 Task: Search one way flight ticket for 4 adults, 2 children, 2 infants in seat and 1 infant on lap in premium economy from Dothan: Dothan Regional Airport to Rock Springs: Southwest Wyoming Regional Airport (rock Springs Sweetwater County Airport) on 8-5-2023. Number of bags: 9 checked bags. Price is upto 94000. Outbound departure time preference is 15:15.
Action: Mouse moved to (384, 336)
Screenshot: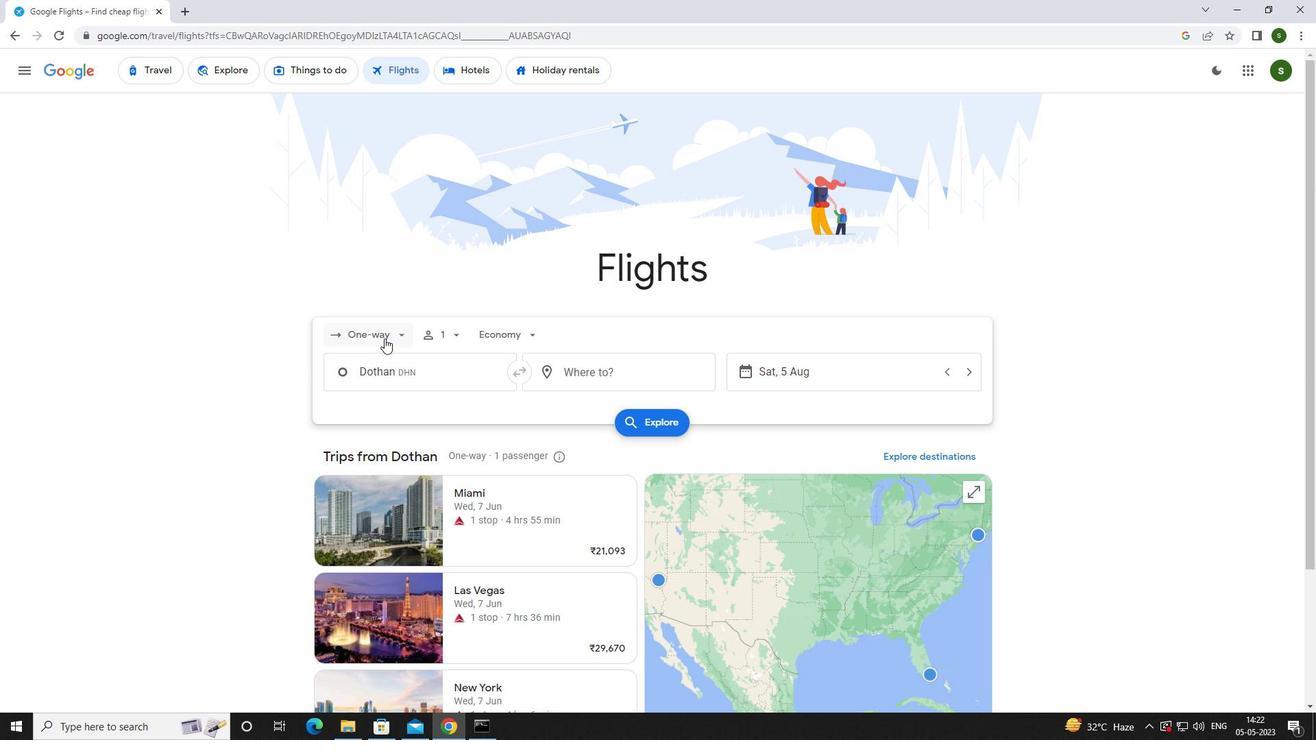 
Action: Mouse pressed left at (384, 336)
Screenshot: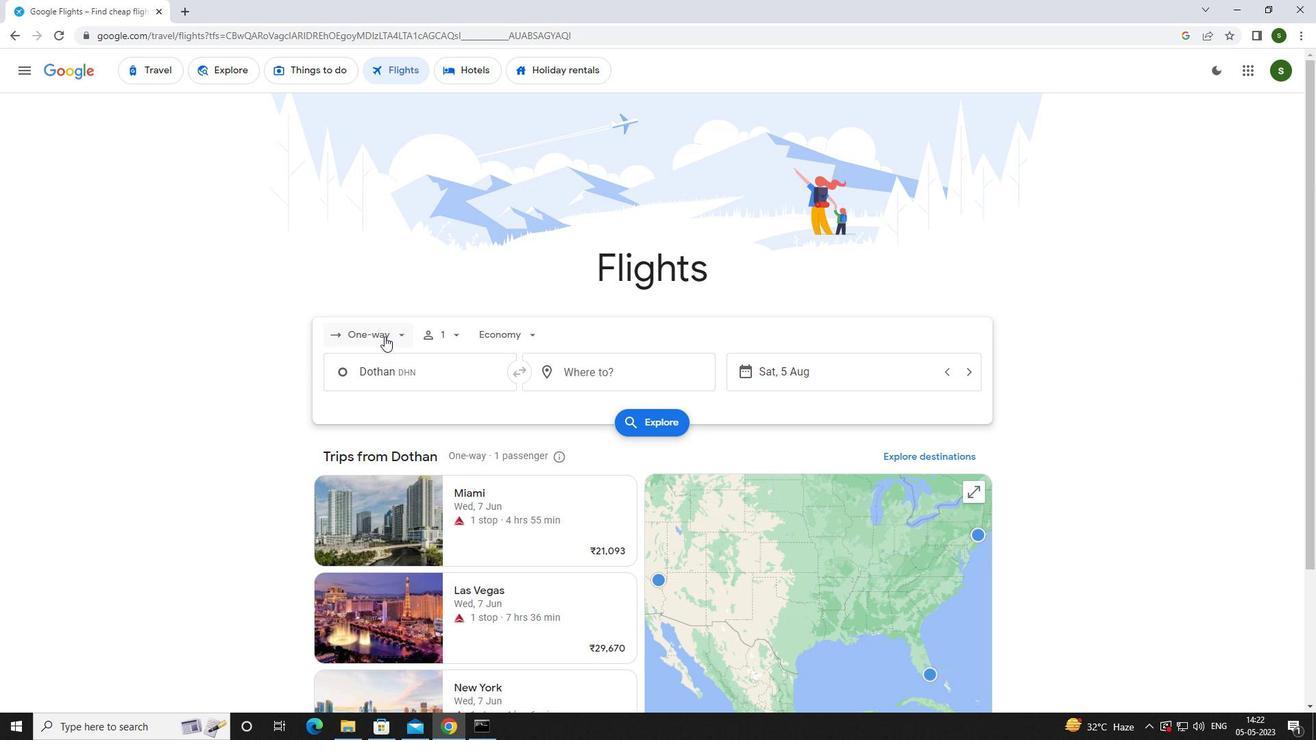 
Action: Mouse moved to (385, 390)
Screenshot: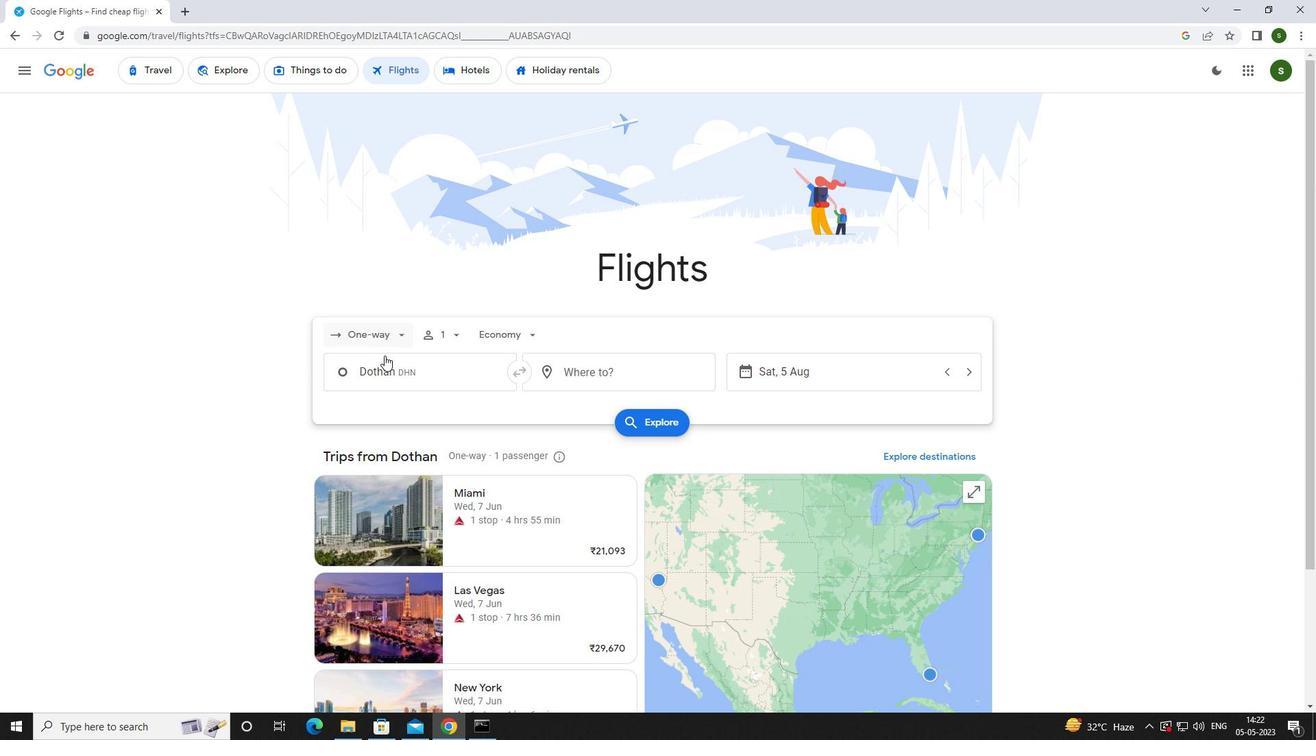 
Action: Mouse pressed left at (385, 390)
Screenshot: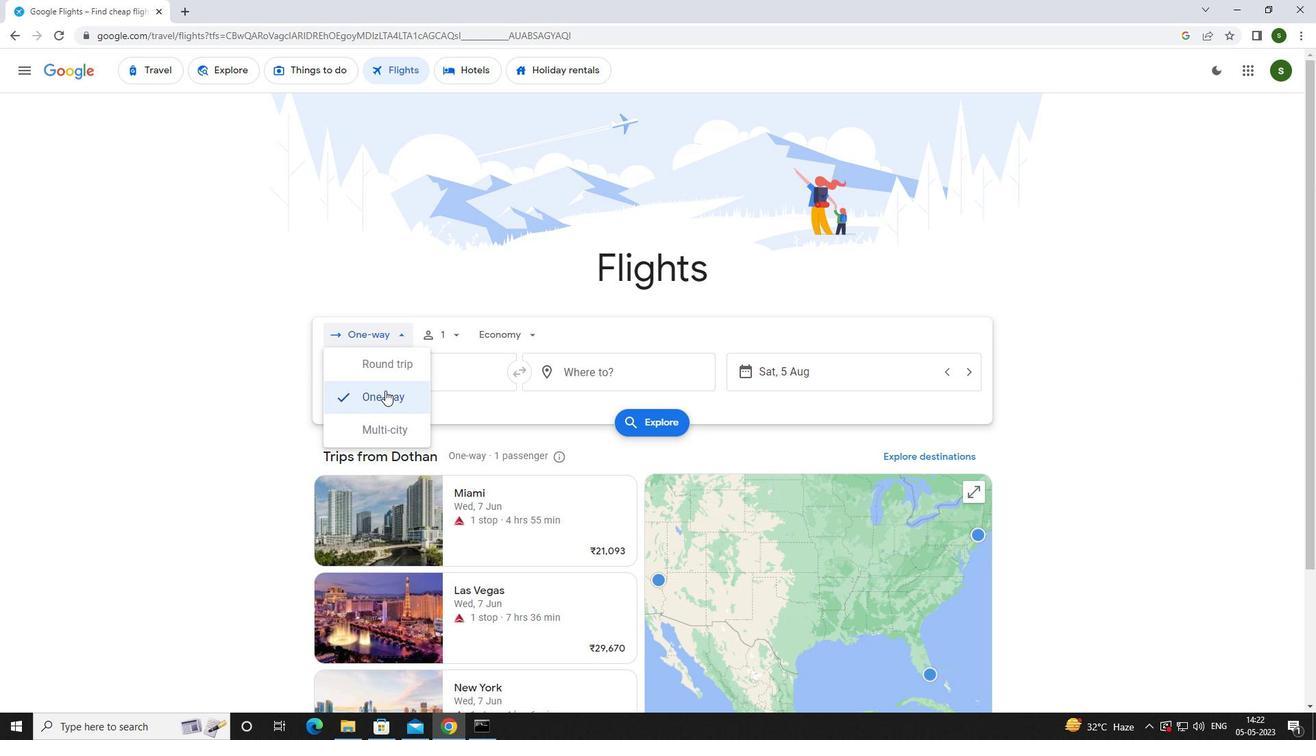 
Action: Mouse moved to (454, 339)
Screenshot: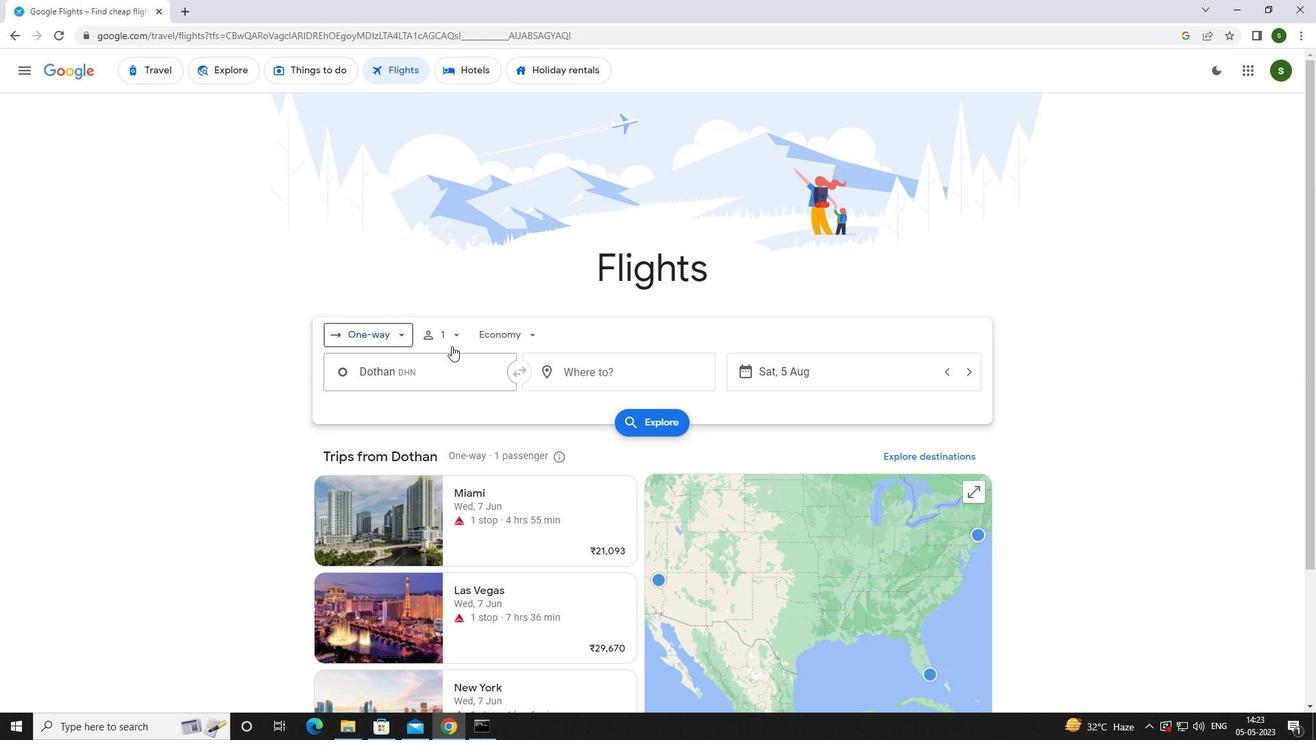 
Action: Mouse pressed left at (454, 339)
Screenshot: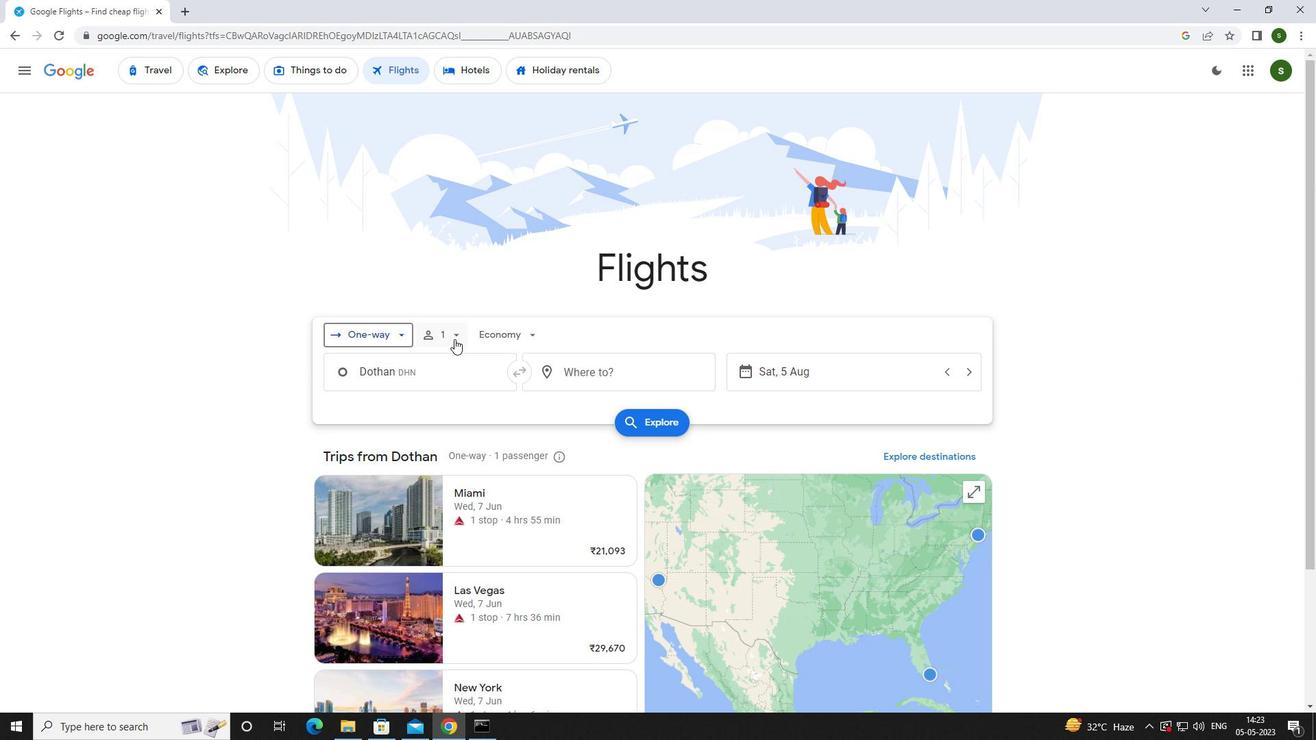 
Action: Mouse moved to (563, 369)
Screenshot: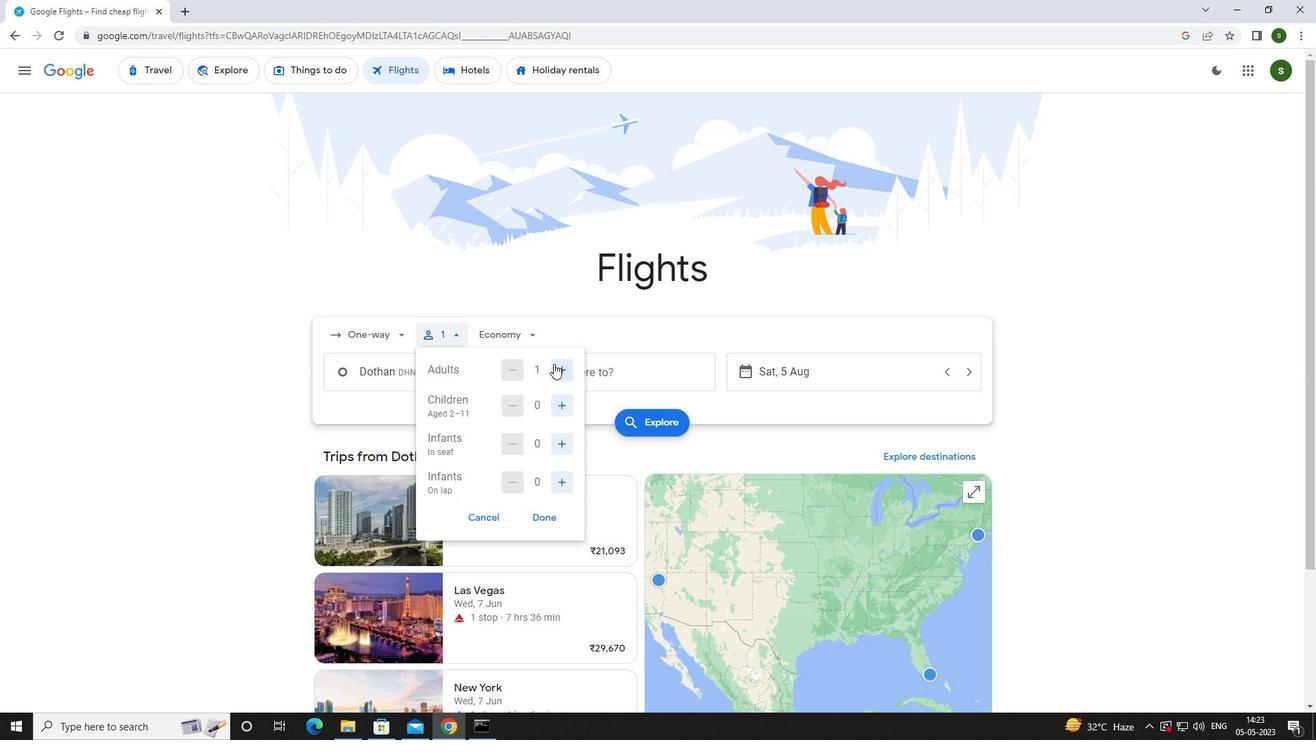 
Action: Mouse pressed left at (563, 369)
Screenshot: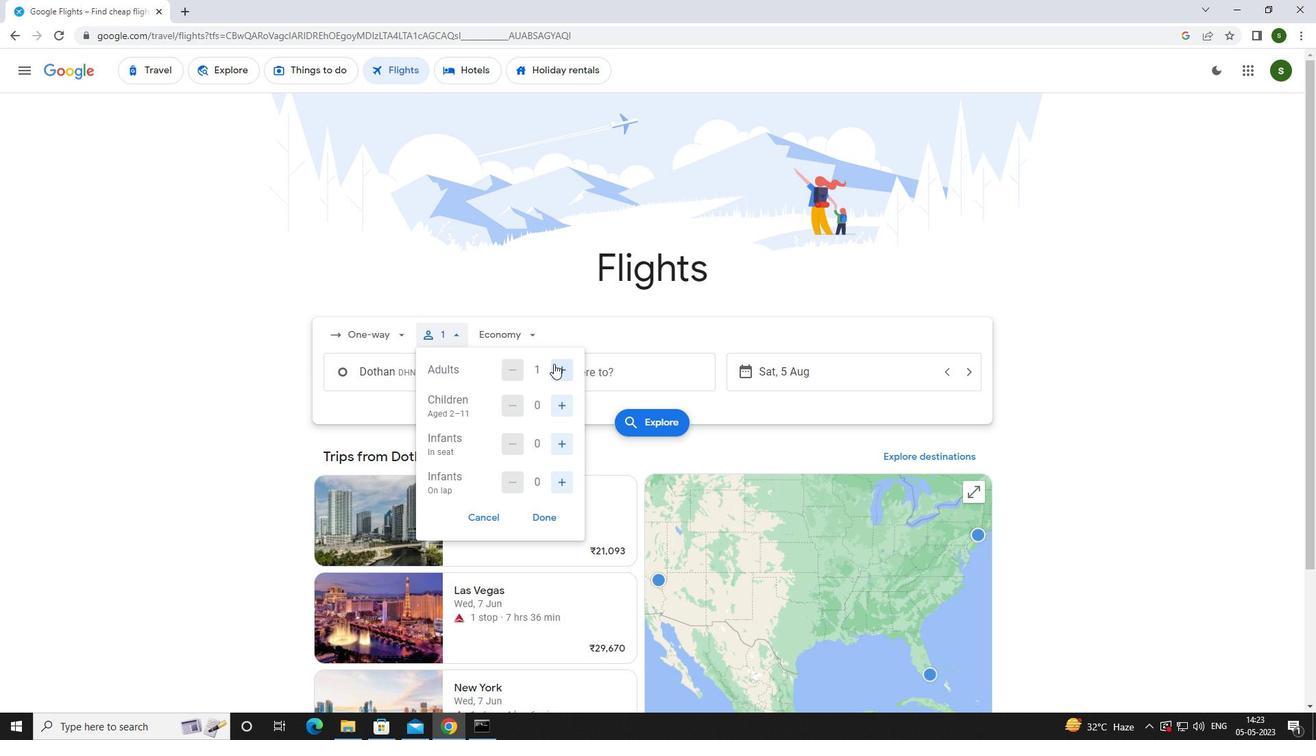 
Action: Mouse pressed left at (563, 369)
Screenshot: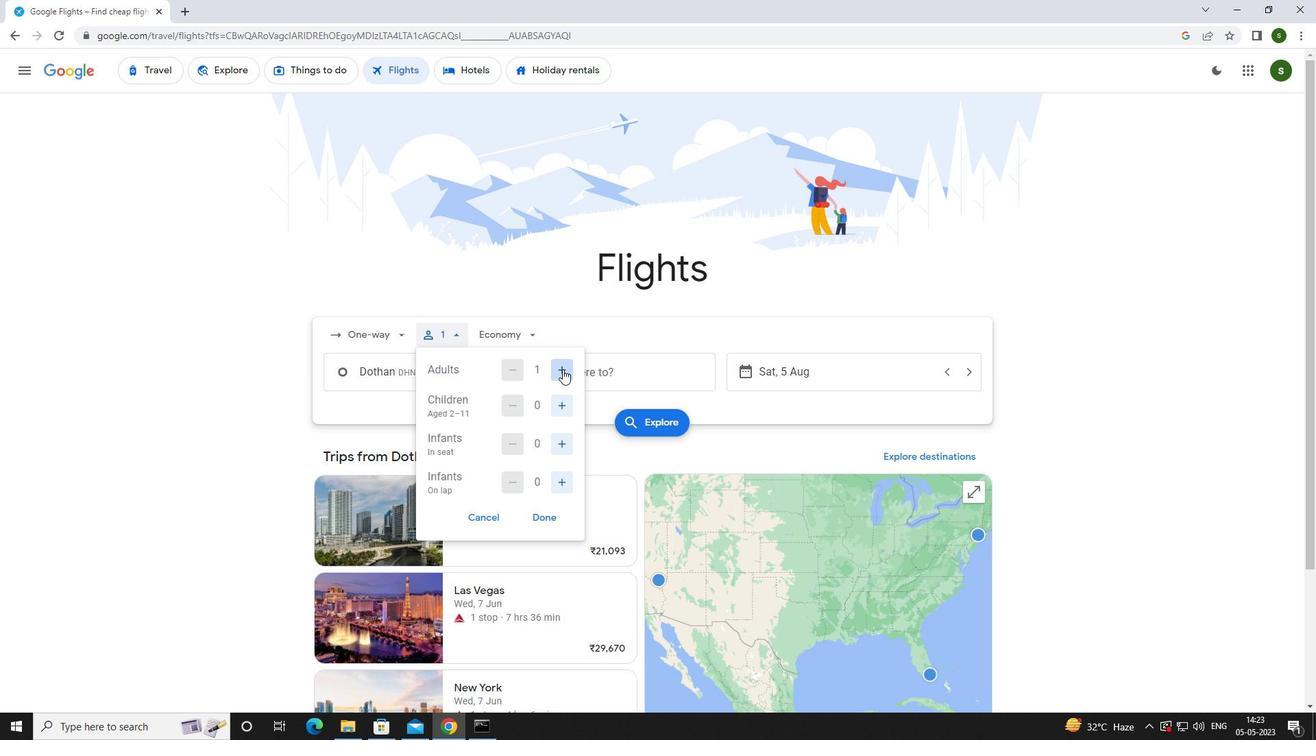 
Action: Mouse pressed left at (563, 369)
Screenshot: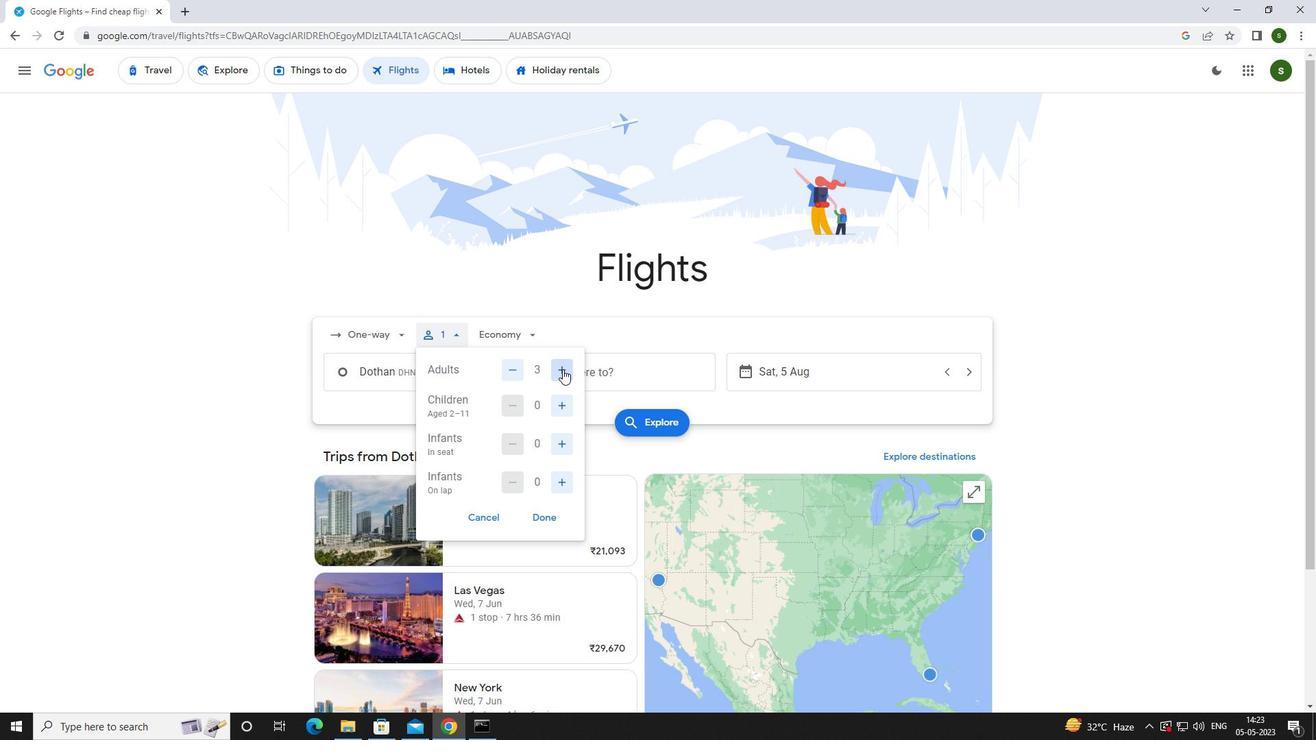 
Action: Mouse moved to (571, 406)
Screenshot: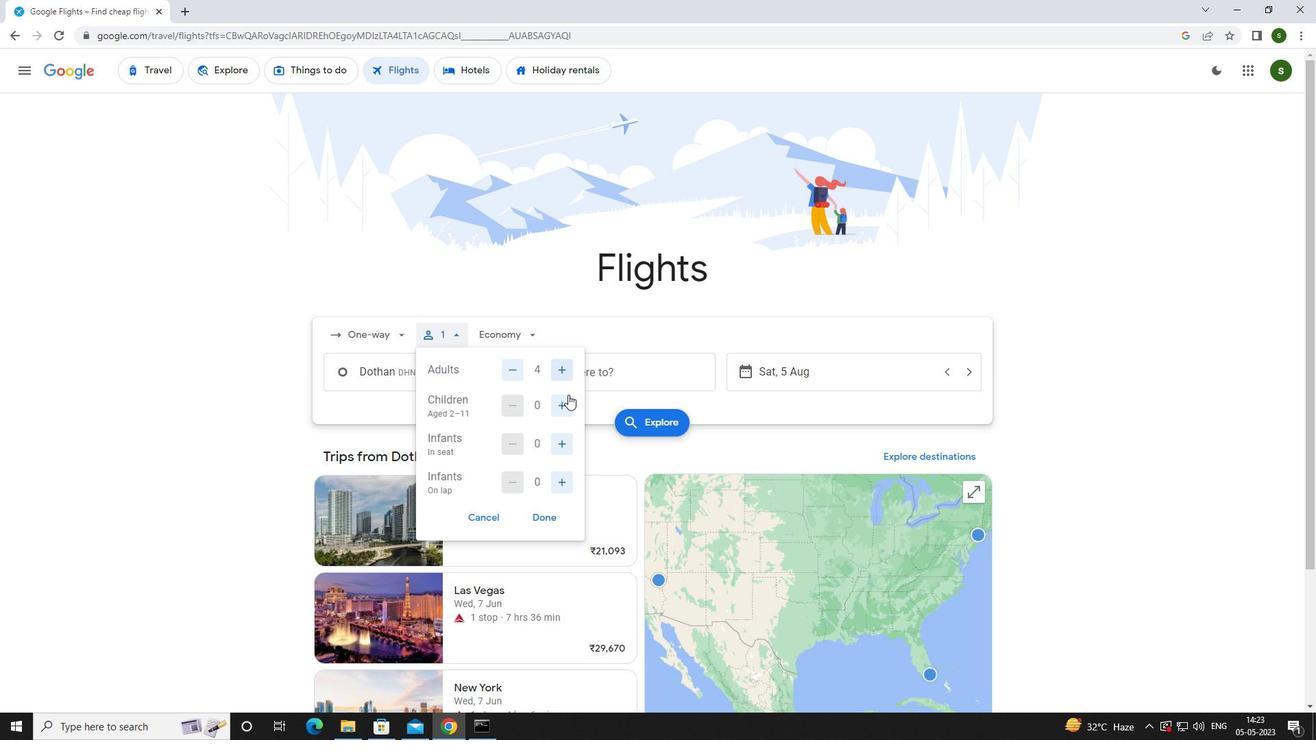 
Action: Mouse pressed left at (571, 406)
Screenshot: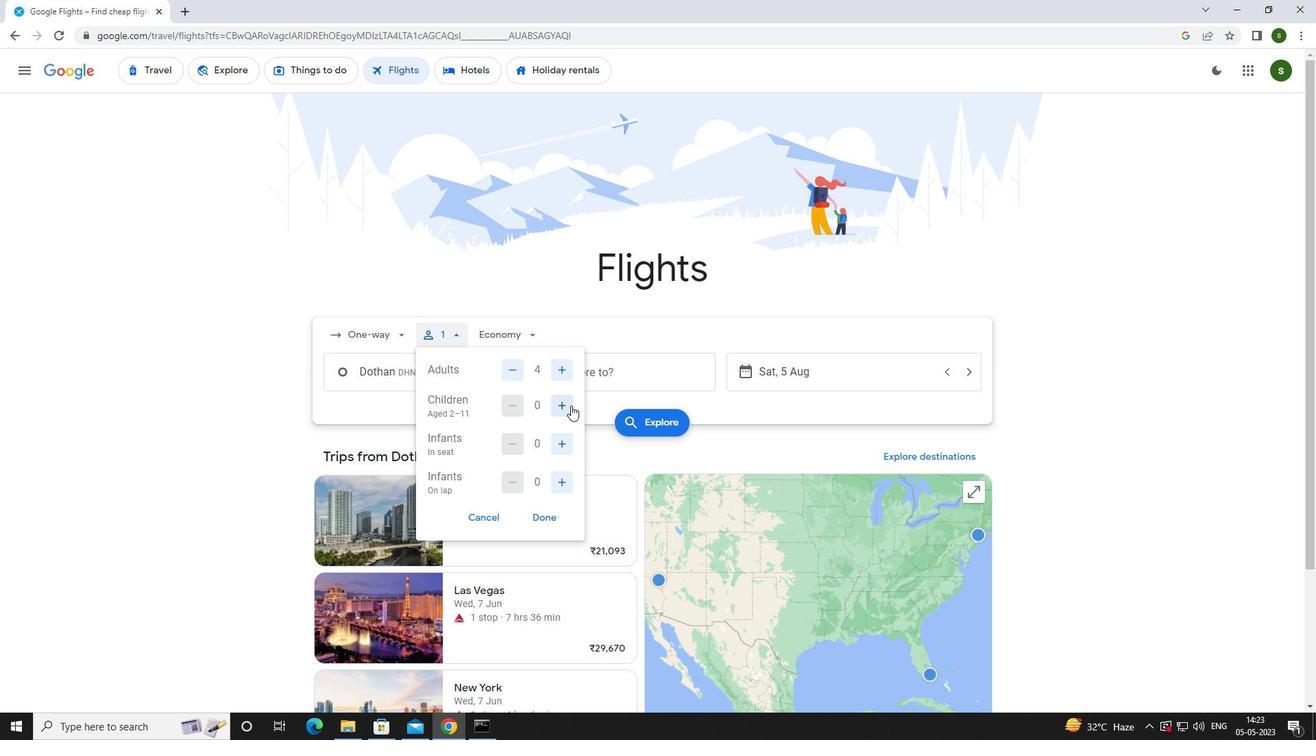 
Action: Mouse pressed left at (571, 406)
Screenshot: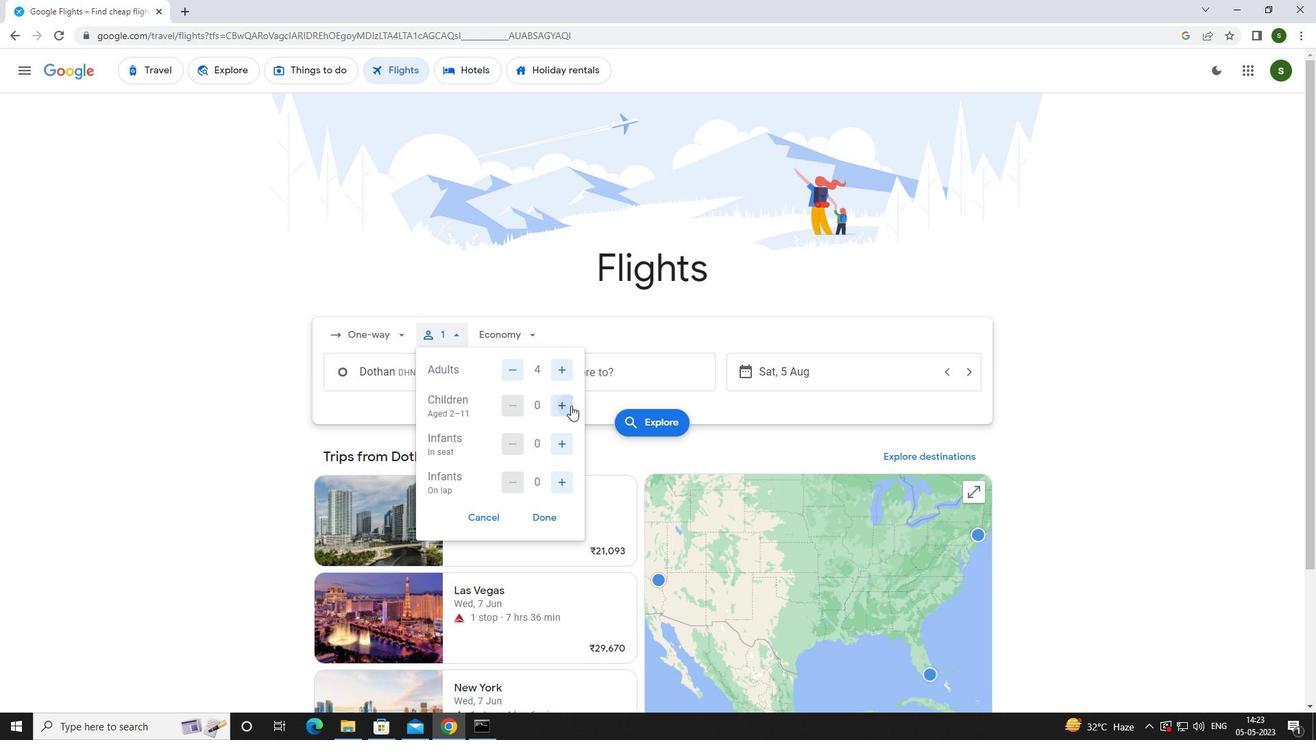 
Action: Mouse moved to (565, 440)
Screenshot: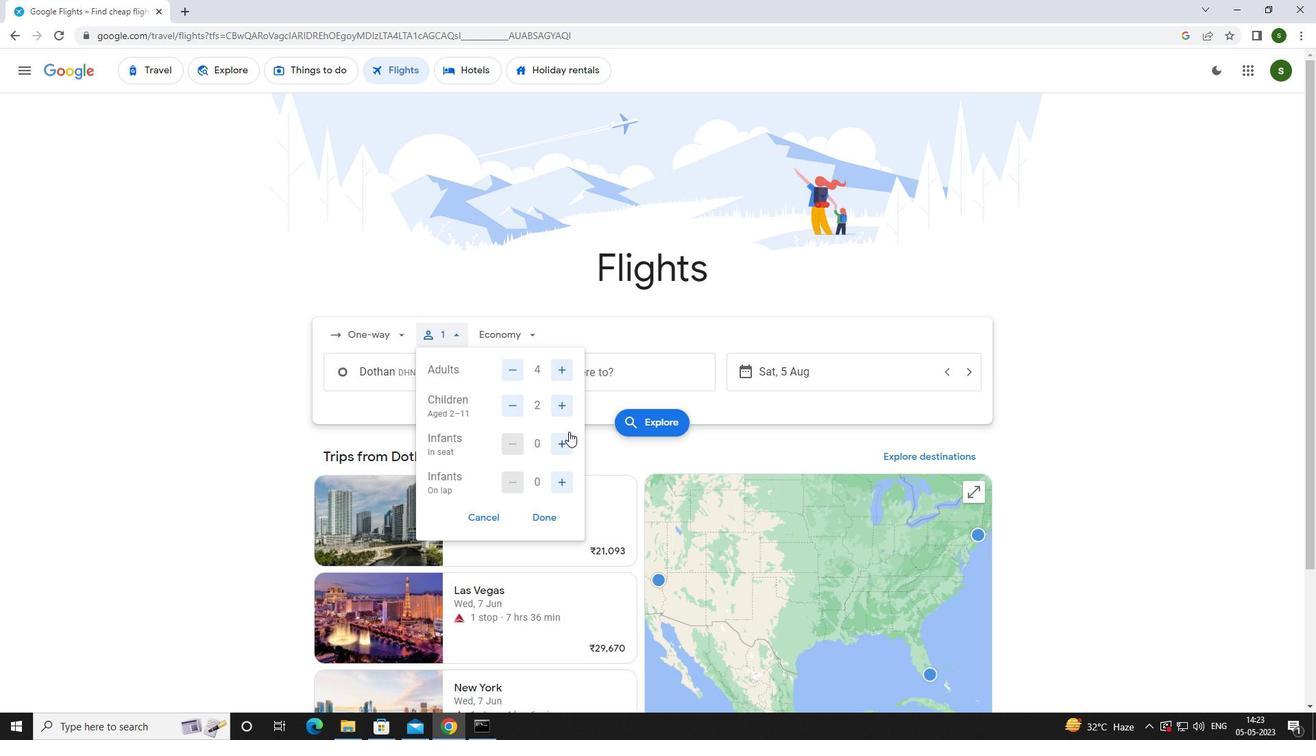
Action: Mouse pressed left at (565, 440)
Screenshot: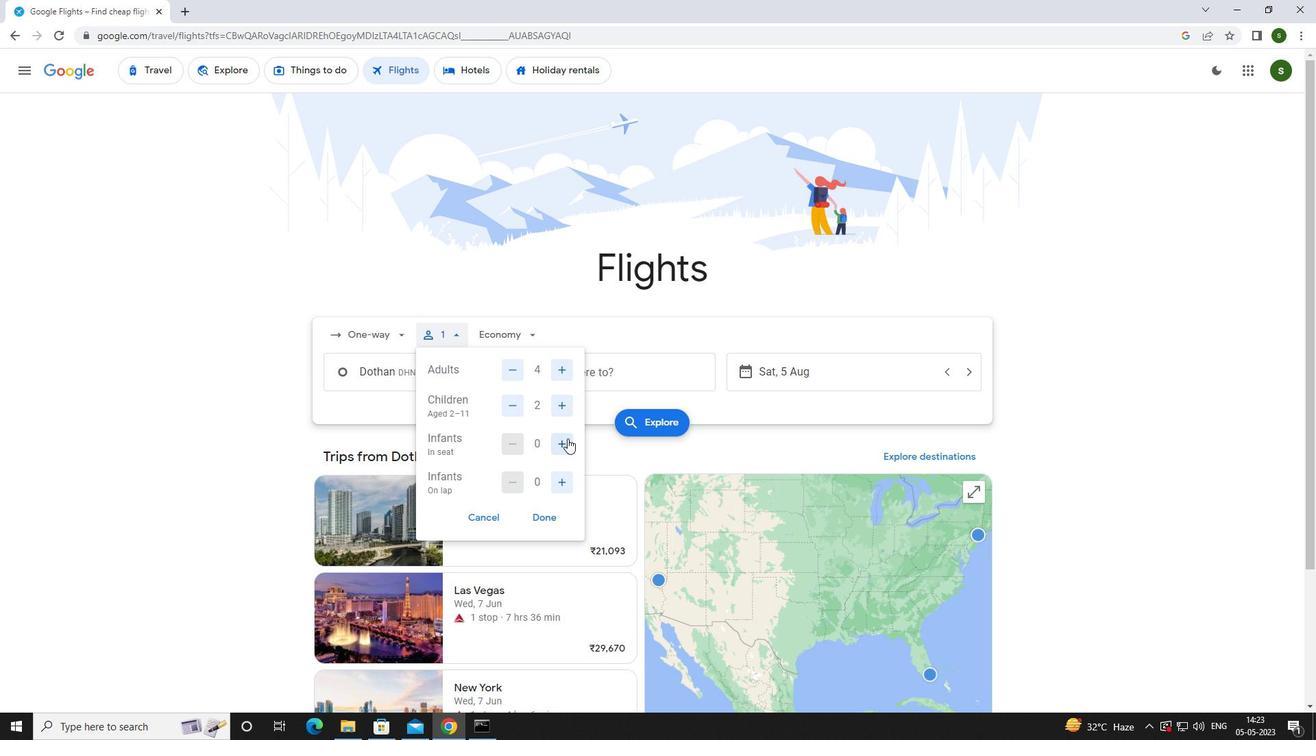 
Action: Mouse pressed left at (565, 440)
Screenshot: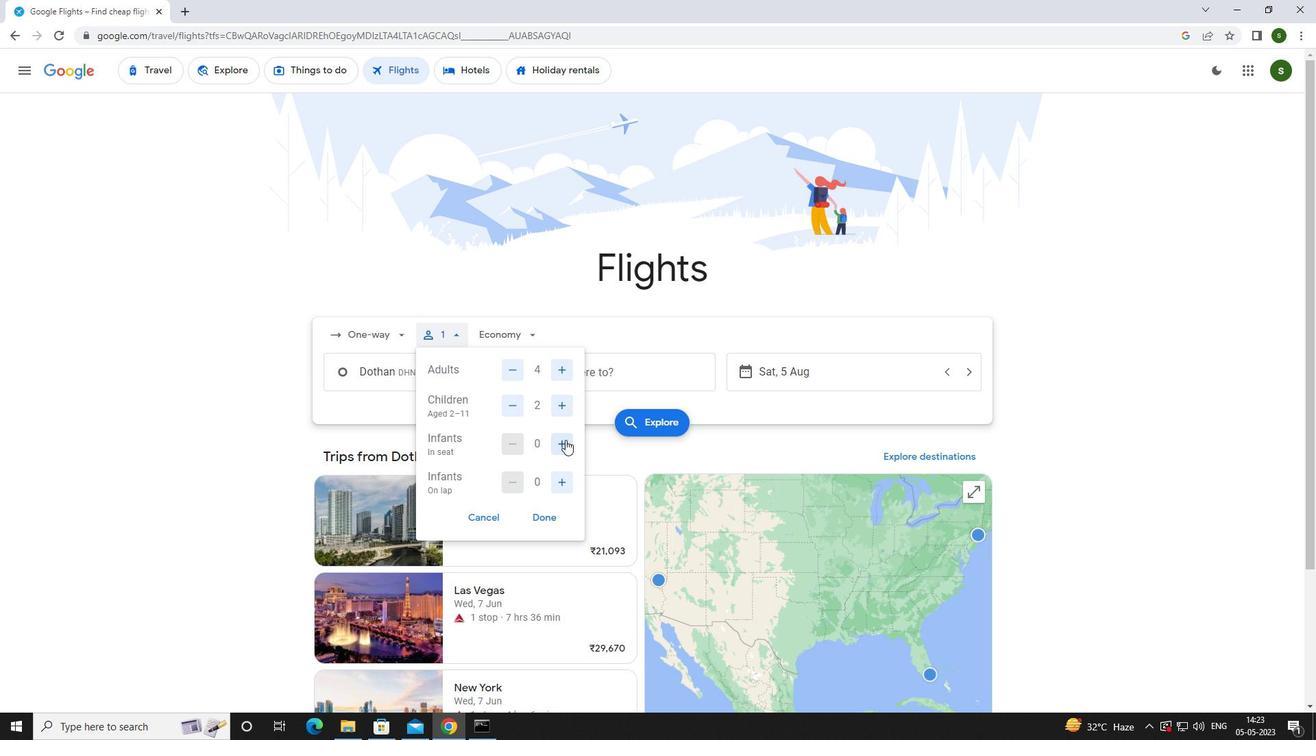 
Action: Mouse moved to (565, 470)
Screenshot: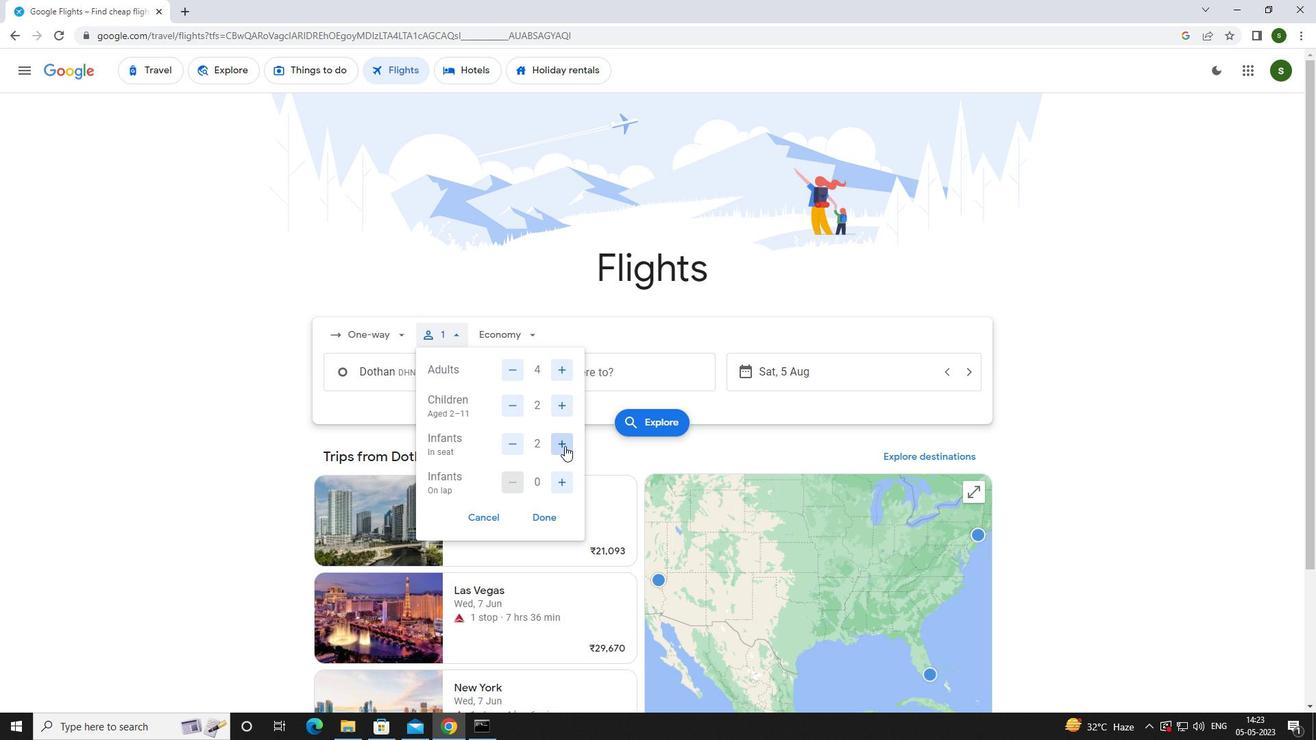 
Action: Mouse pressed left at (565, 470)
Screenshot: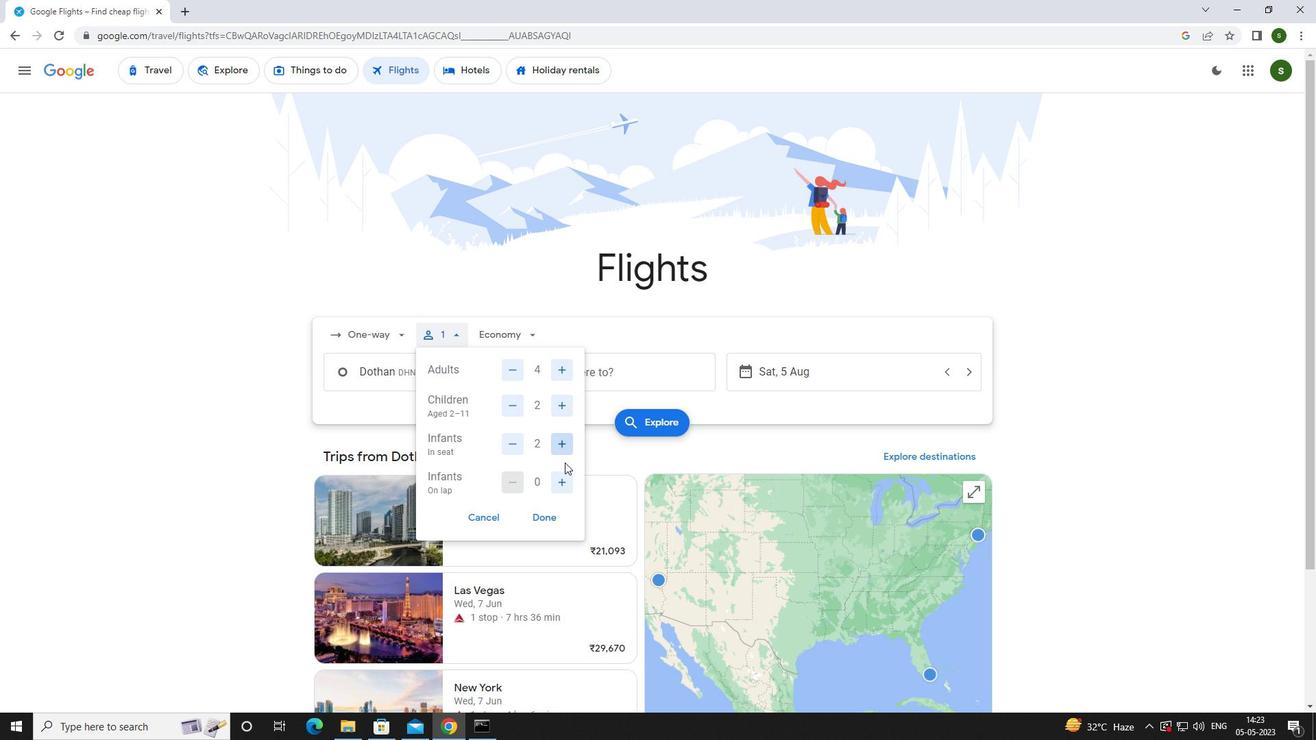 
Action: Mouse moved to (536, 332)
Screenshot: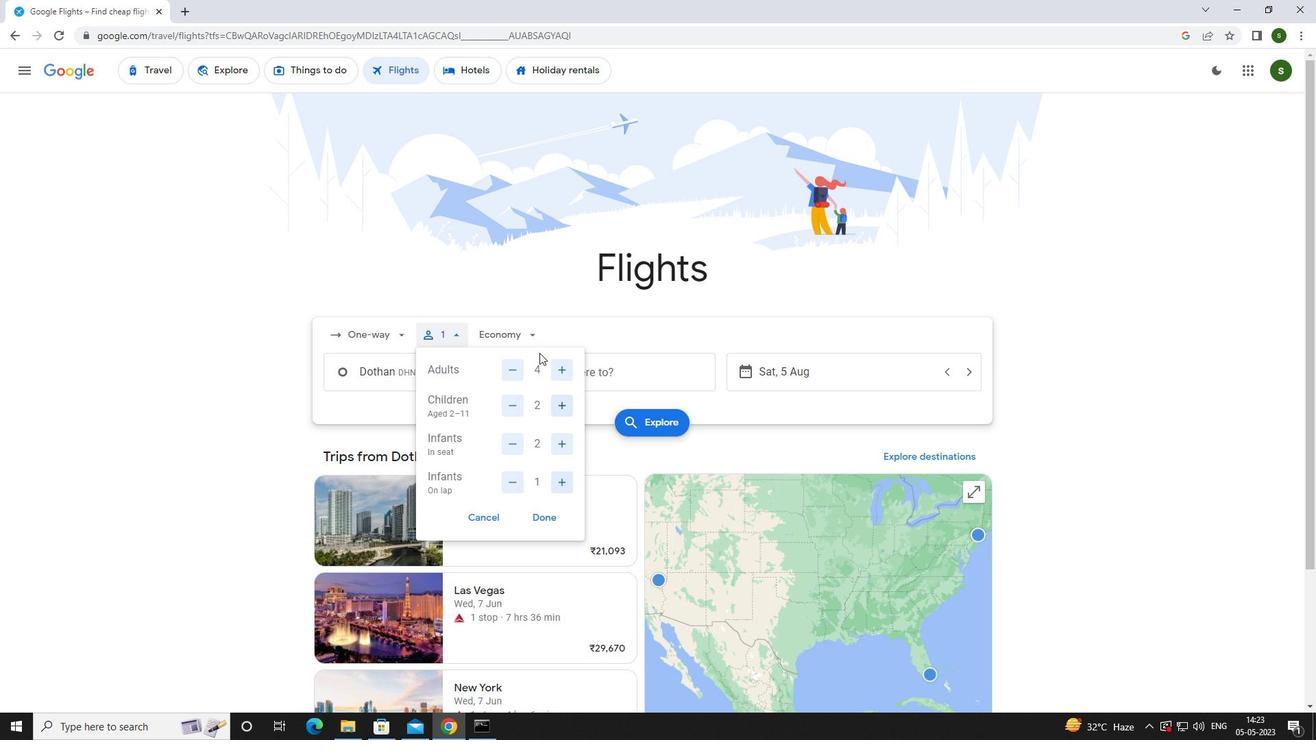 
Action: Mouse pressed left at (536, 332)
Screenshot: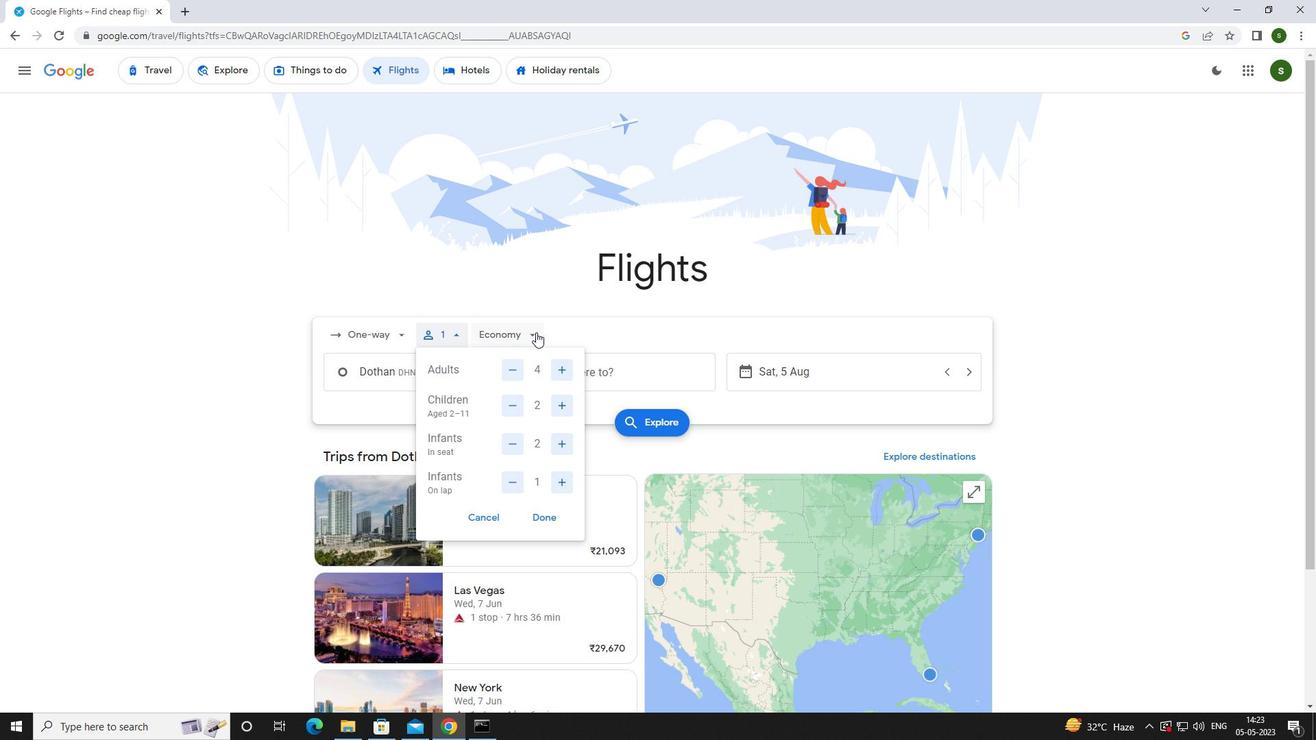 
Action: Mouse moved to (546, 394)
Screenshot: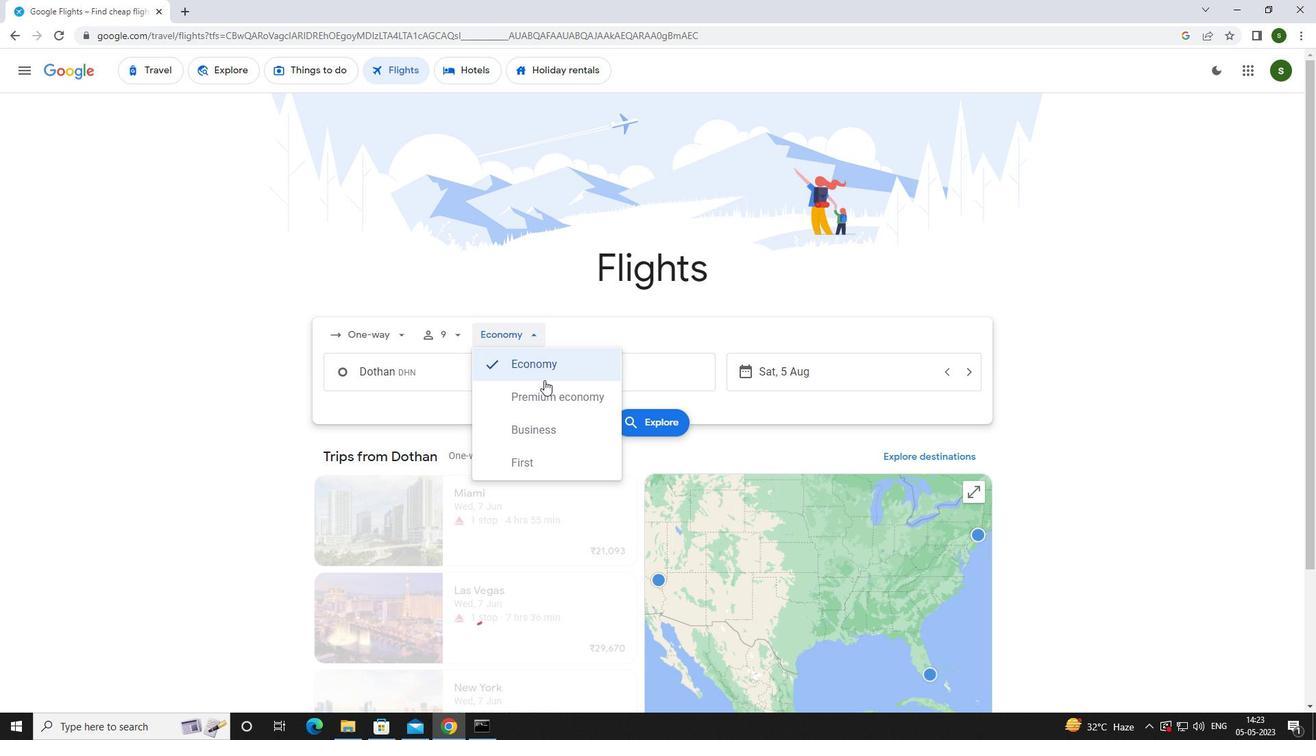 
Action: Mouse pressed left at (546, 394)
Screenshot: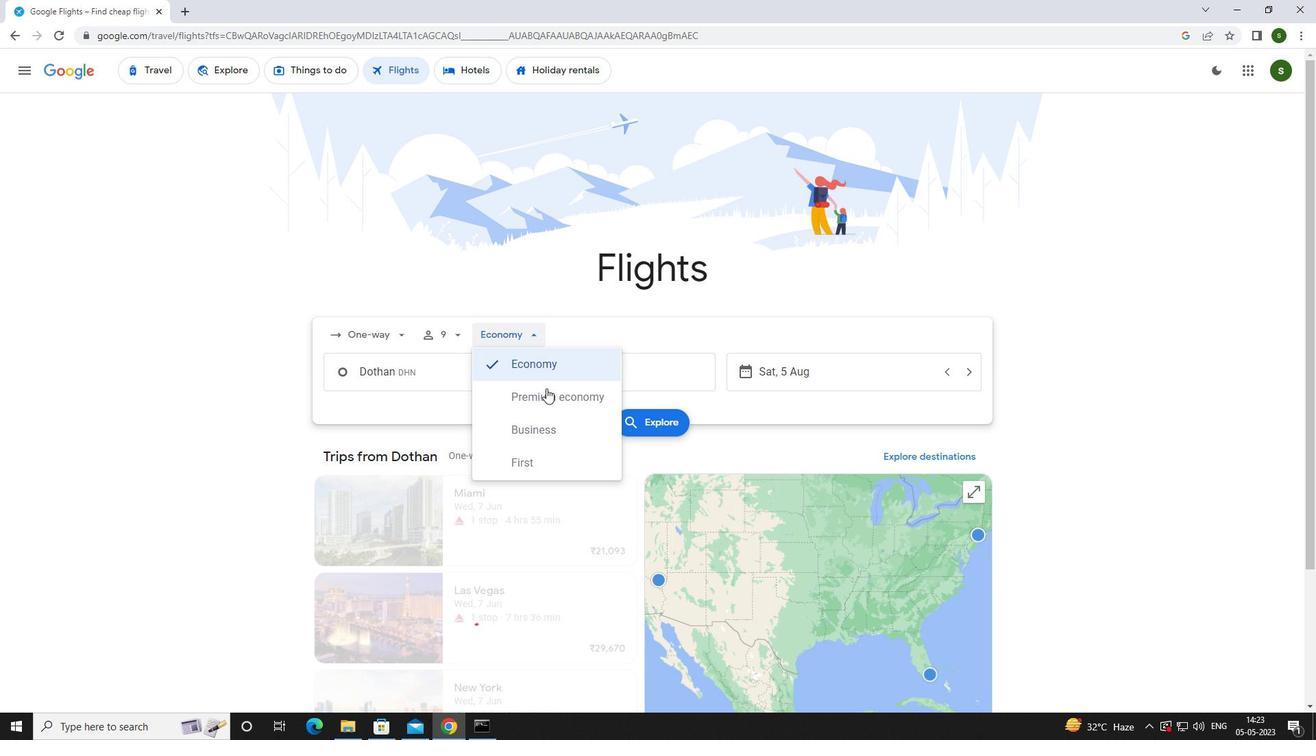 
Action: Mouse moved to (488, 379)
Screenshot: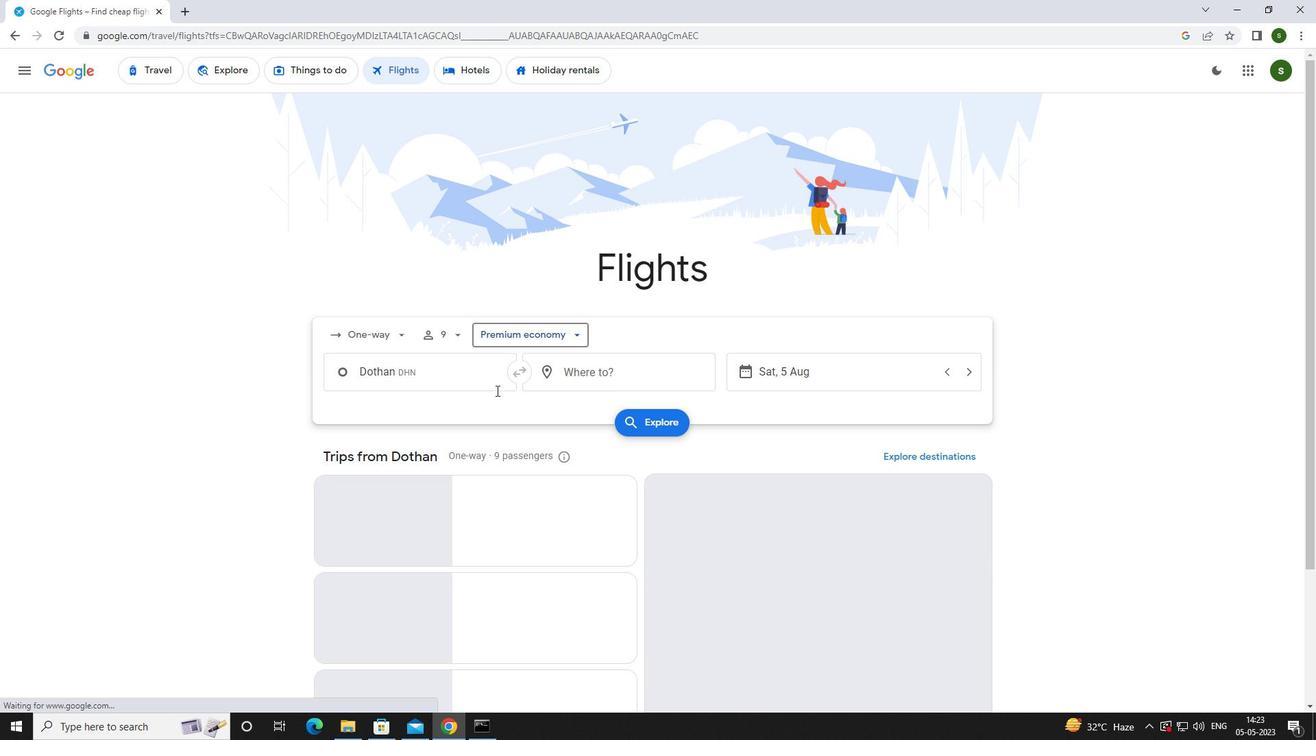 
Action: Mouse pressed left at (488, 379)
Screenshot: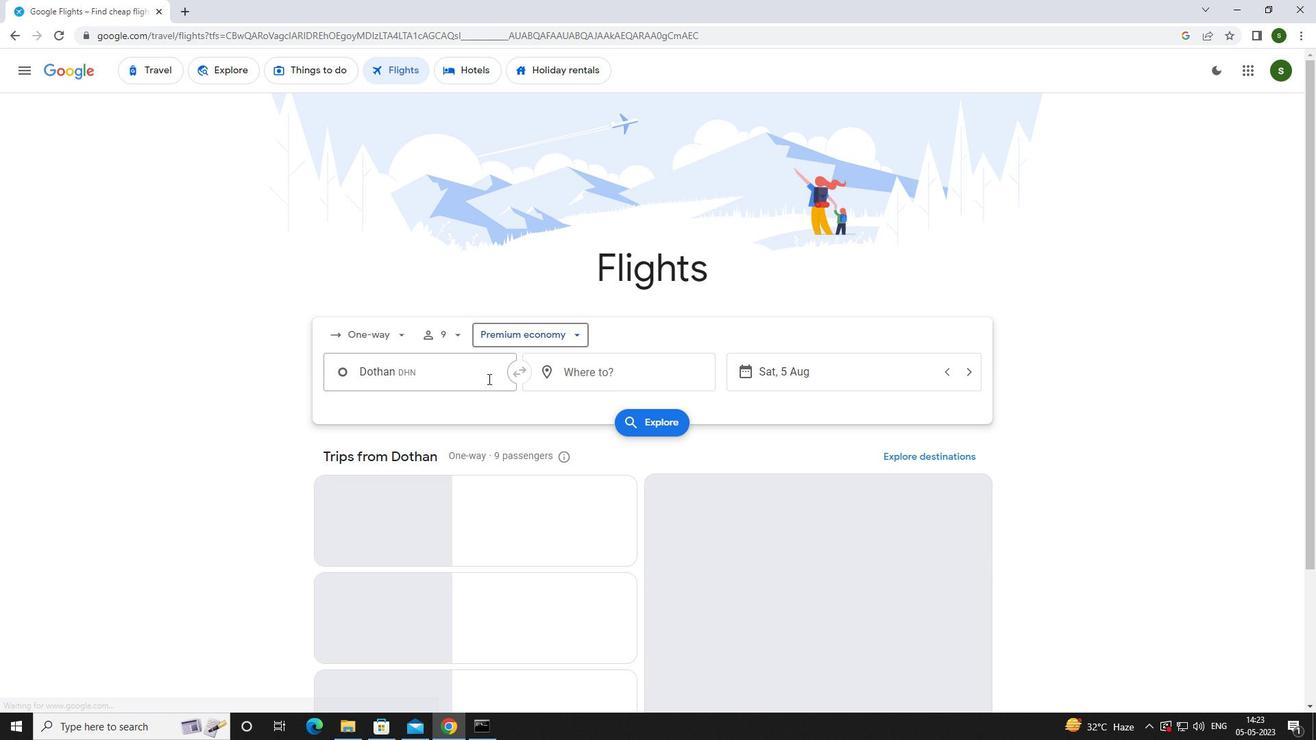 
Action: Key pressed <Key.caps_lock>d<Key.caps_lock>othan<Key.space>
Screenshot: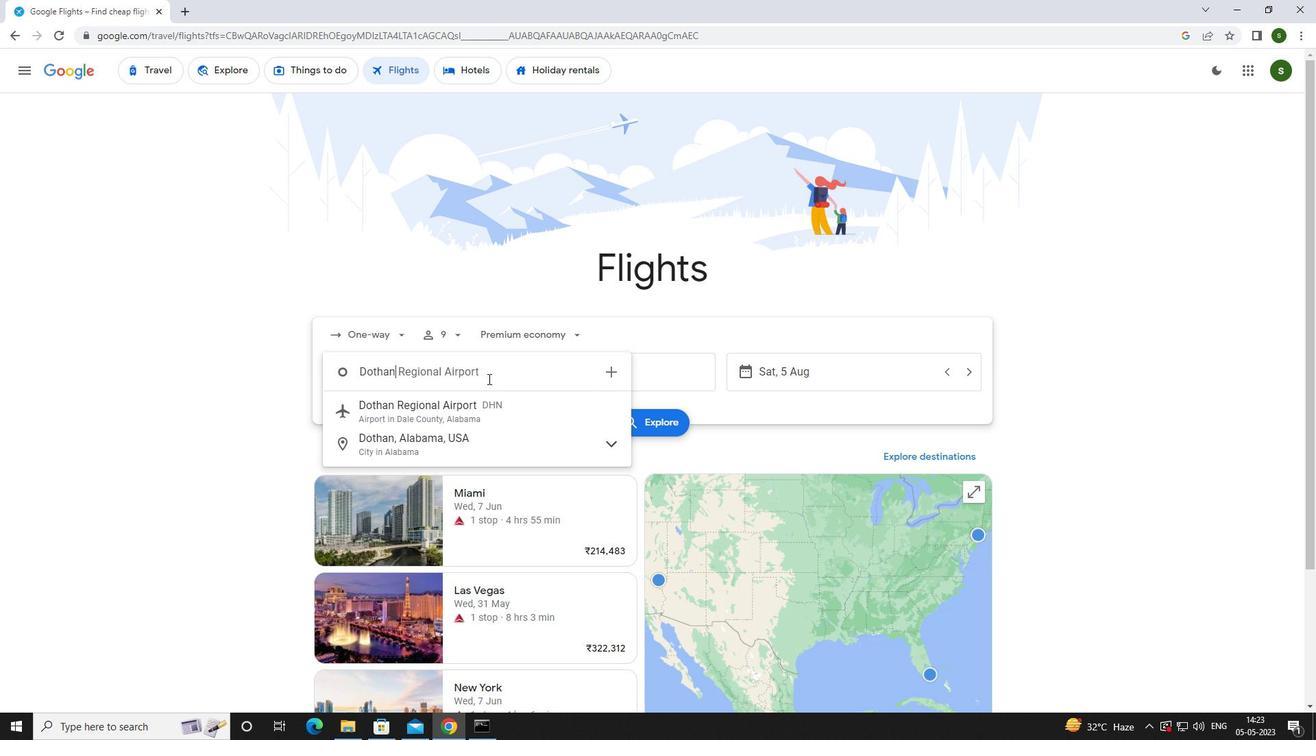
Action: Mouse moved to (479, 406)
Screenshot: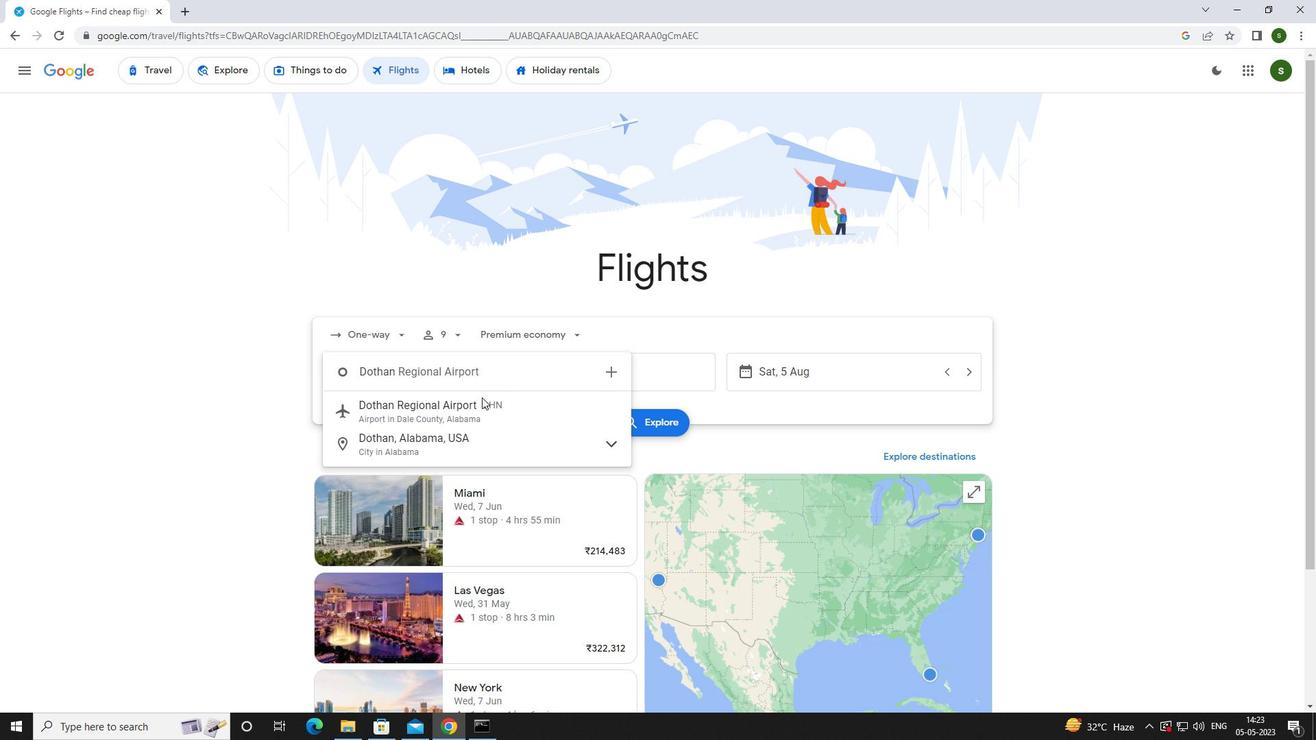 
Action: Mouse pressed left at (479, 406)
Screenshot: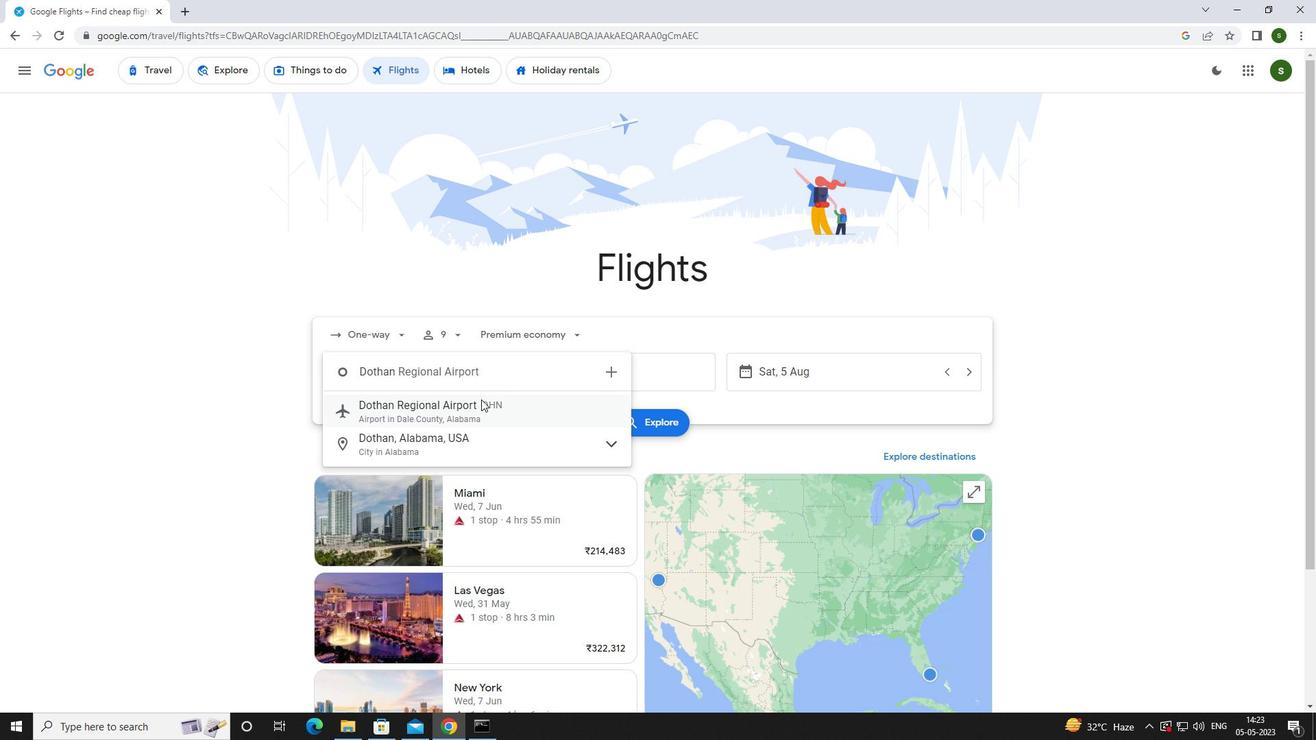 
Action: Mouse moved to (578, 366)
Screenshot: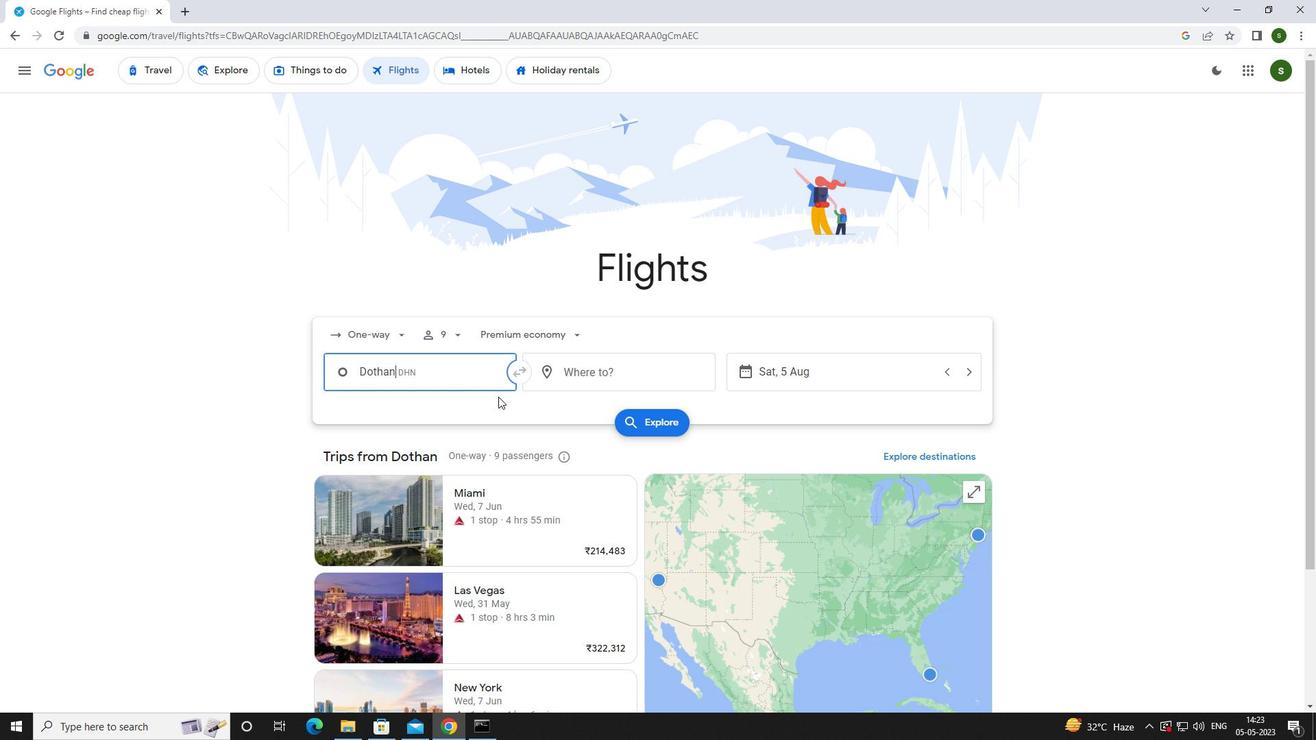 
Action: Mouse pressed left at (578, 366)
Screenshot: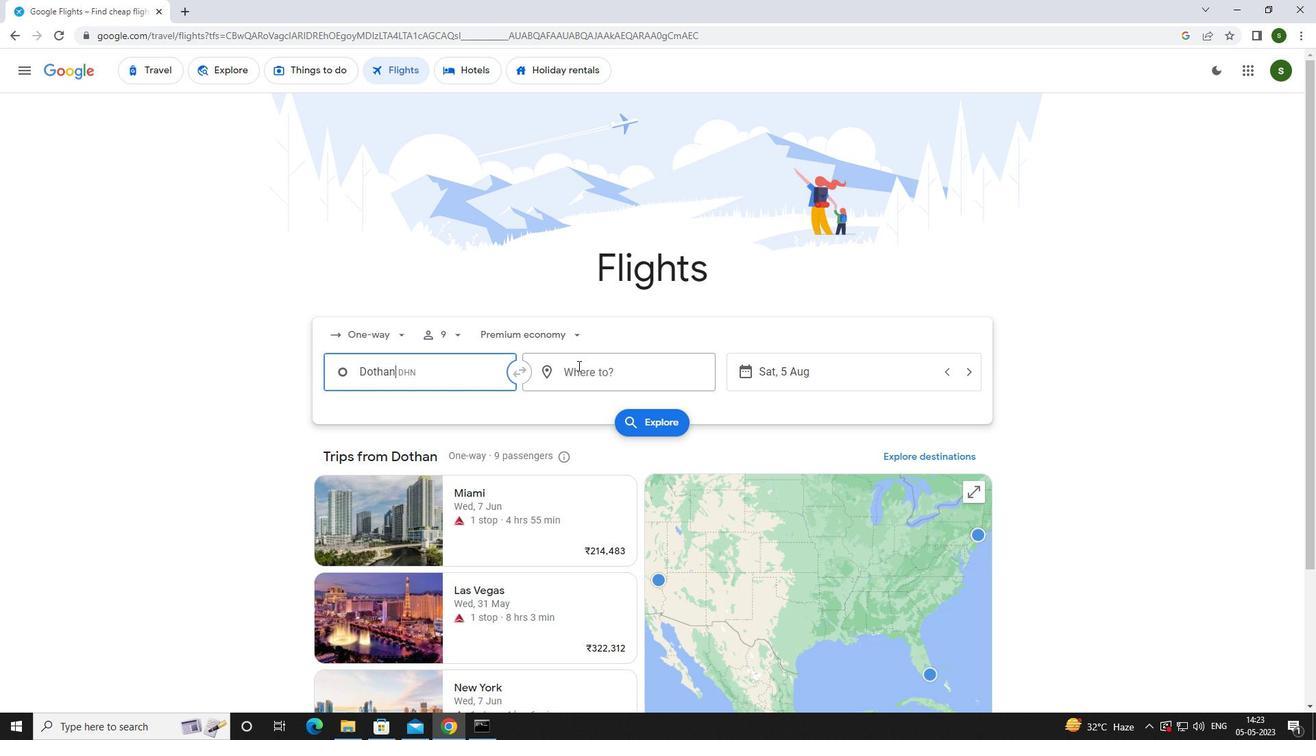 
Action: Mouse moved to (582, 366)
Screenshot: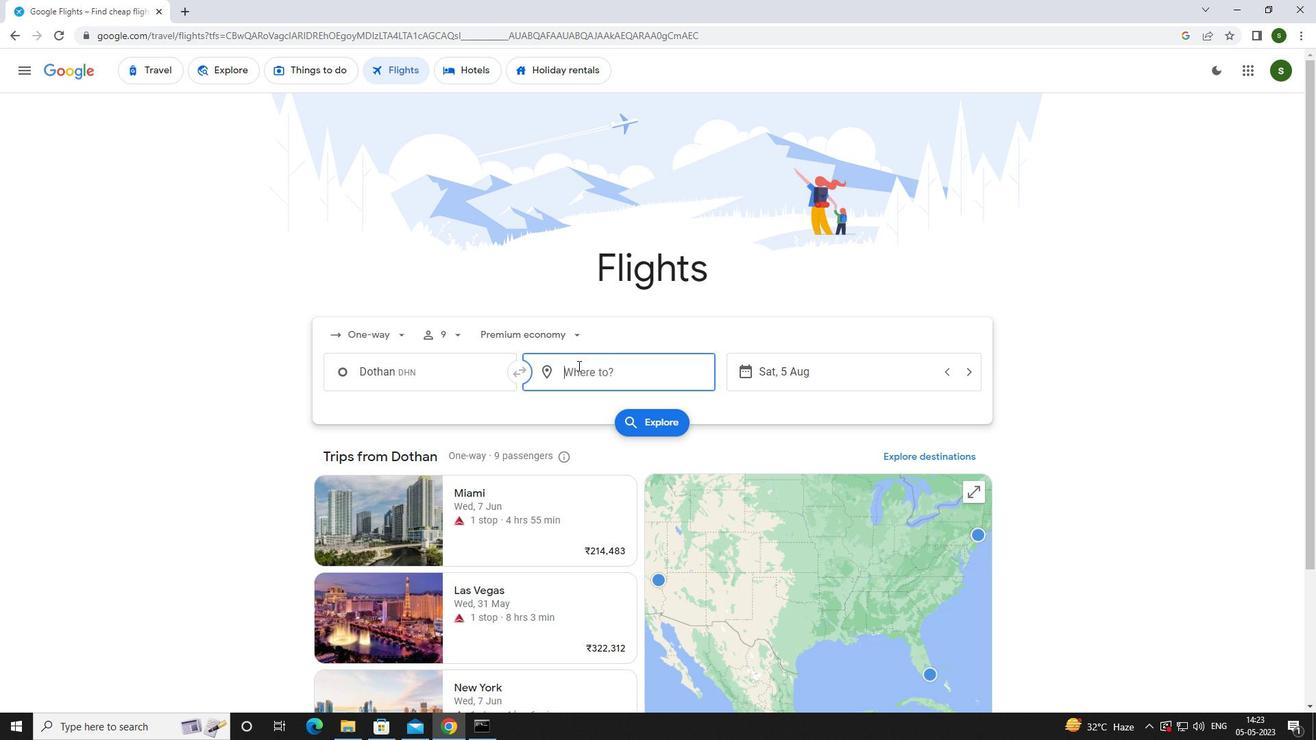 
Action: Key pressed <Key.caps_lock>r<Key.caps_lock>ock<Key.space><Key.caps_lock>s<Key.caps_lock>prings
Screenshot: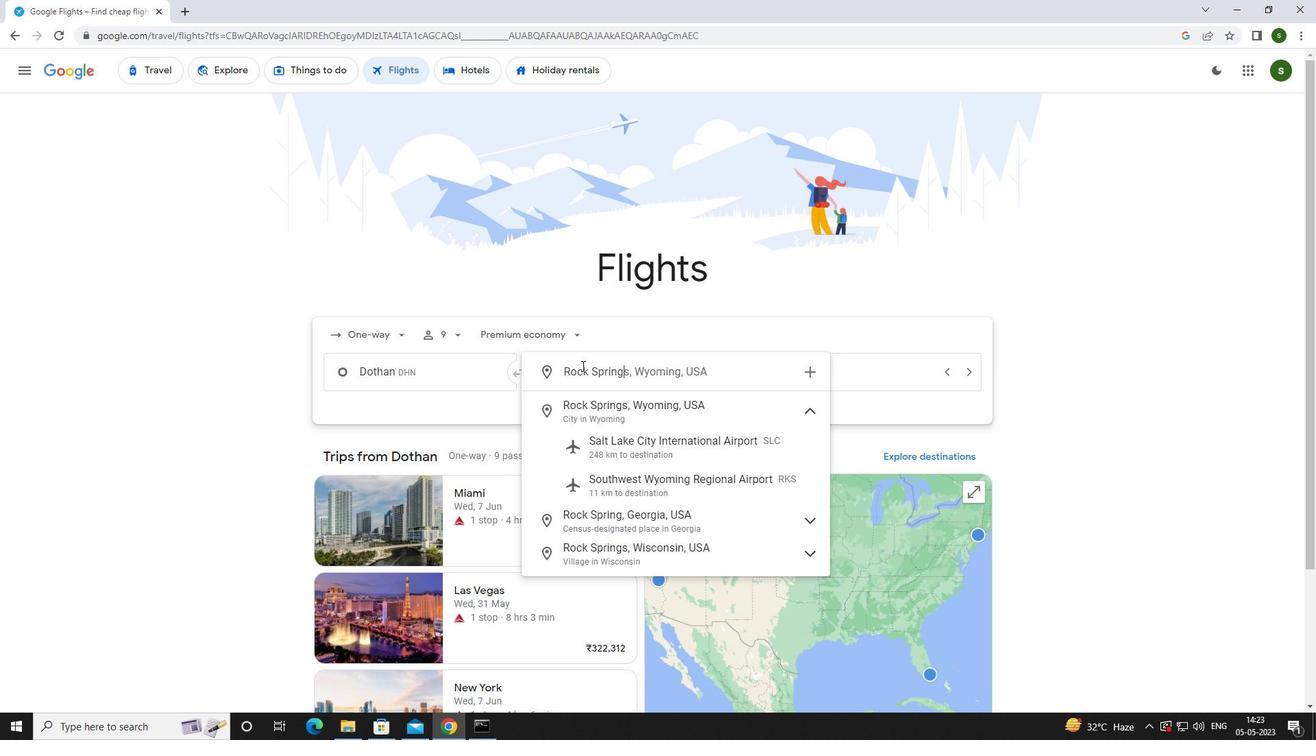 
Action: Mouse moved to (620, 478)
Screenshot: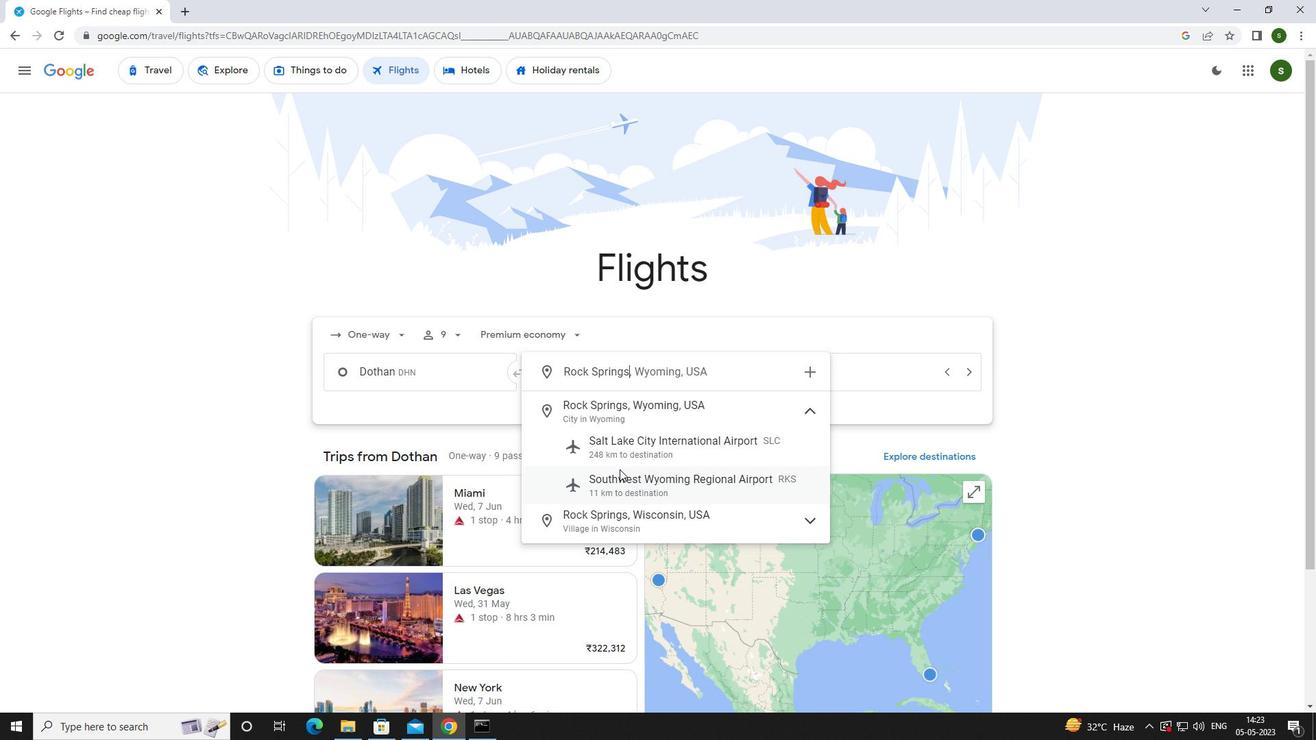 
Action: Mouse pressed left at (620, 478)
Screenshot: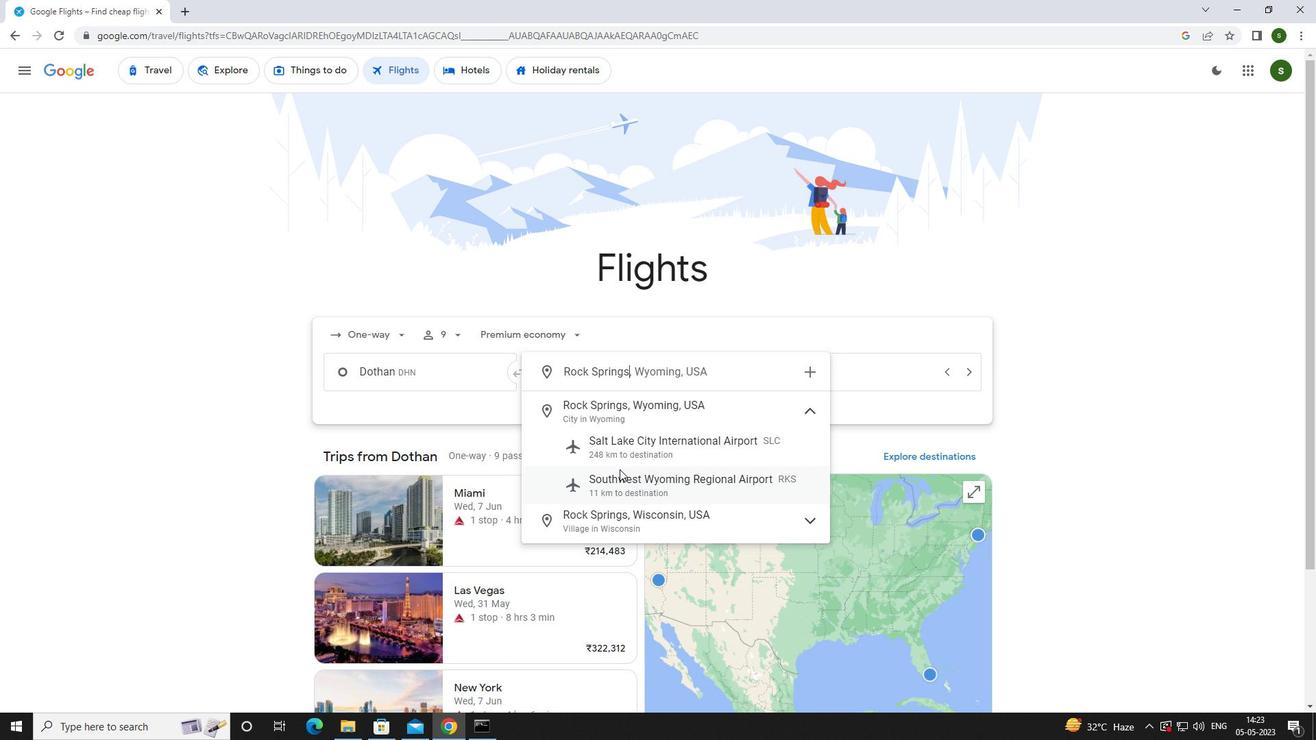 
Action: Mouse moved to (817, 375)
Screenshot: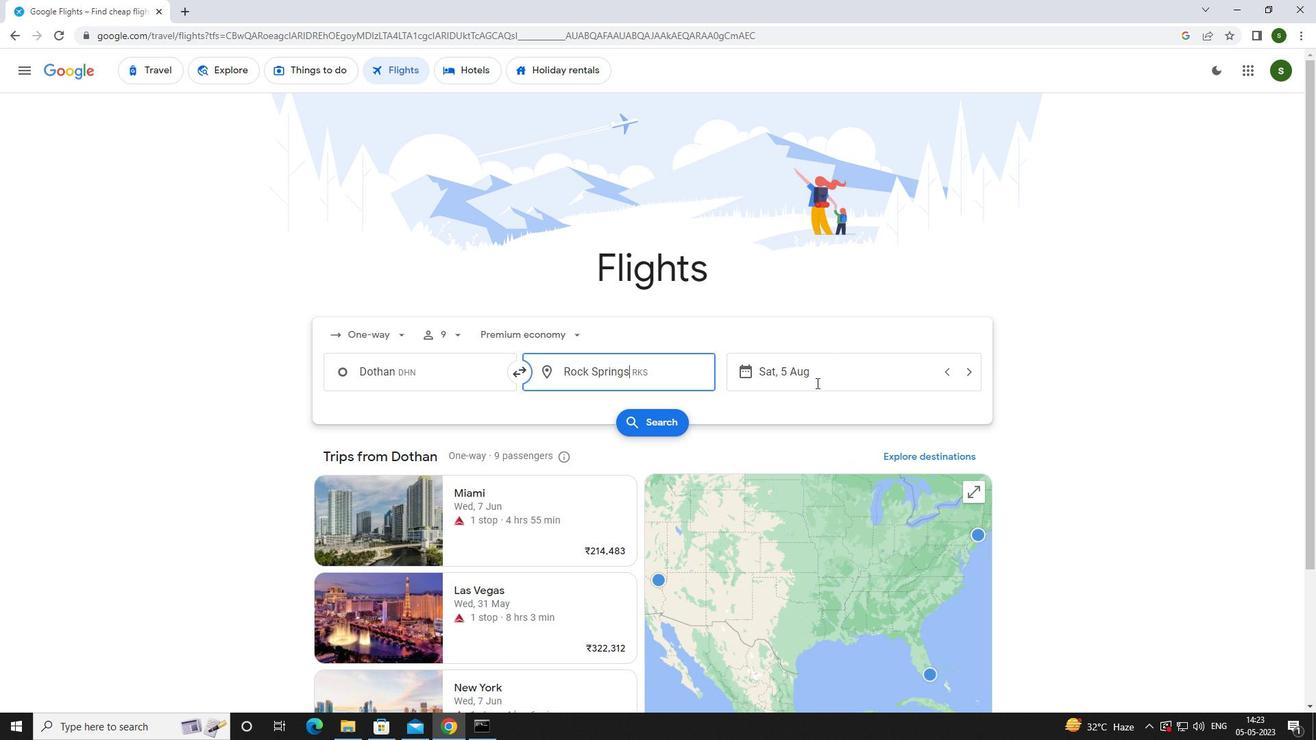 
Action: Mouse pressed left at (817, 375)
Screenshot: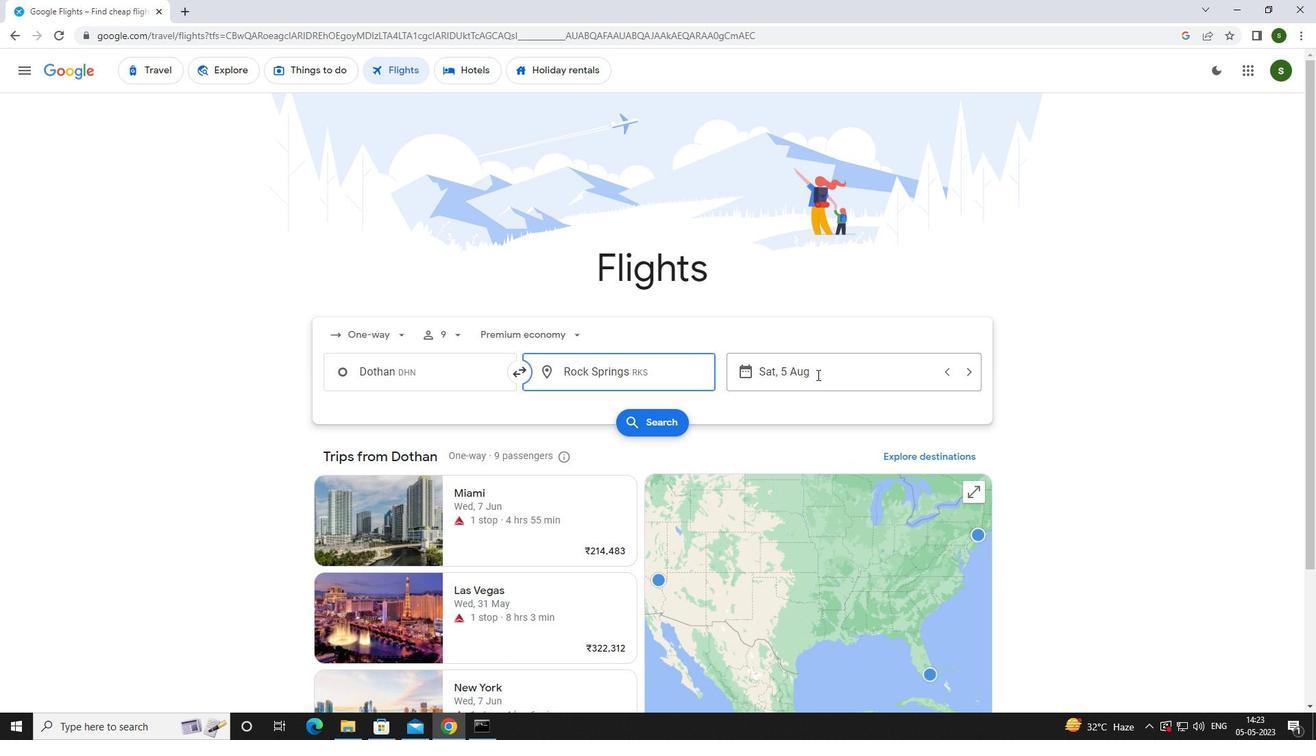 
Action: Mouse moved to (685, 455)
Screenshot: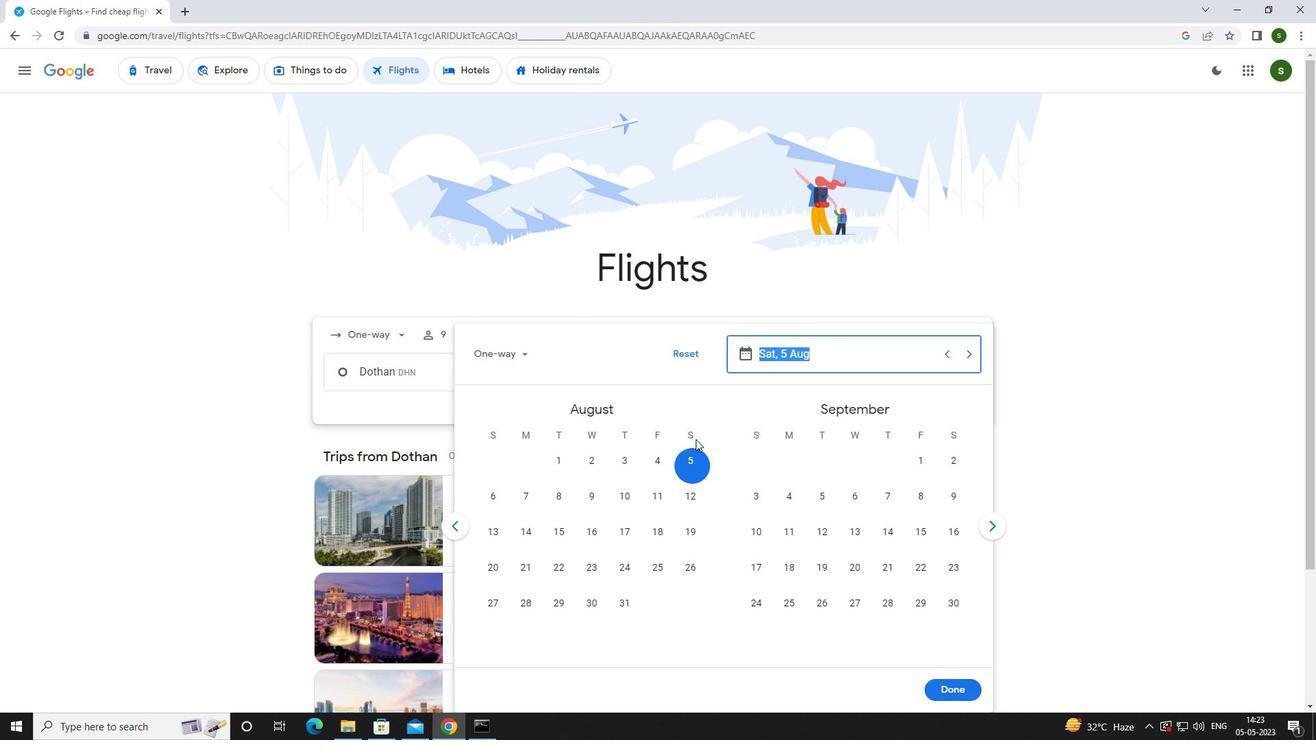 
Action: Mouse pressed left at (685, 455)
Screenshot: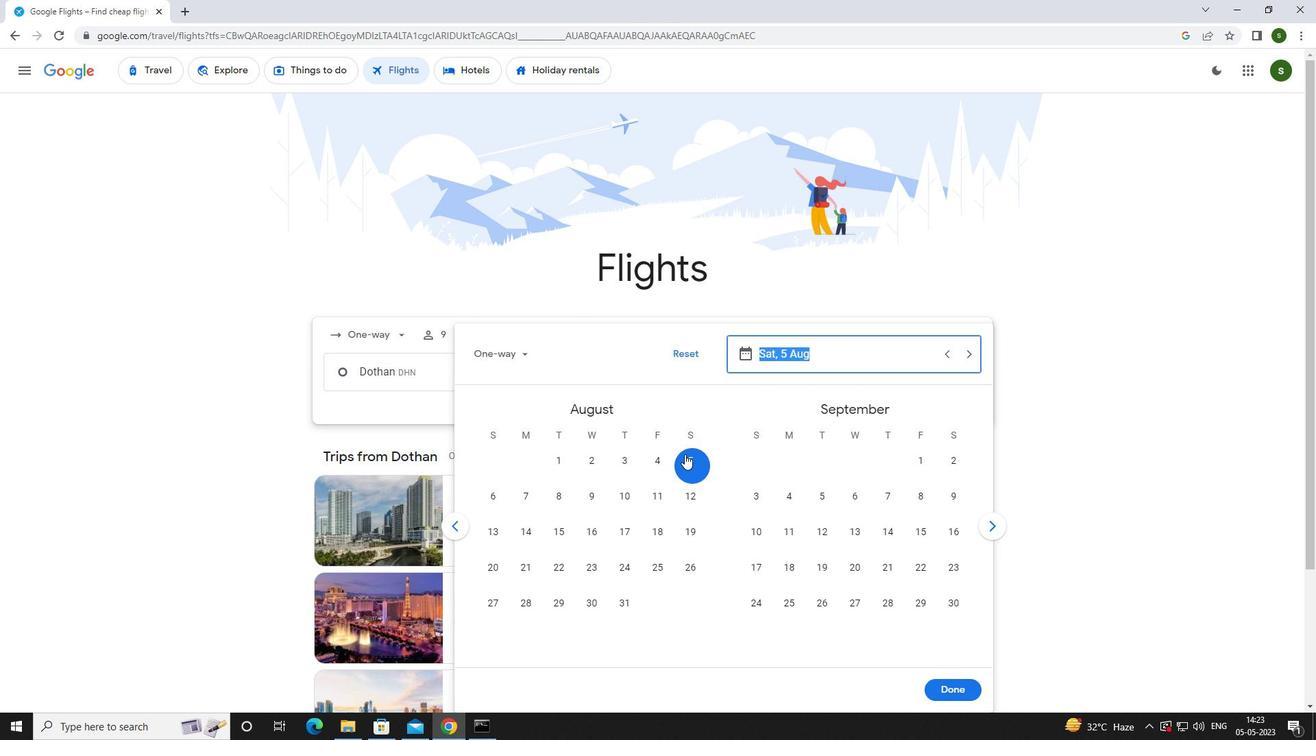 
Action: Mouse moved to (932, 686)
Screenshot: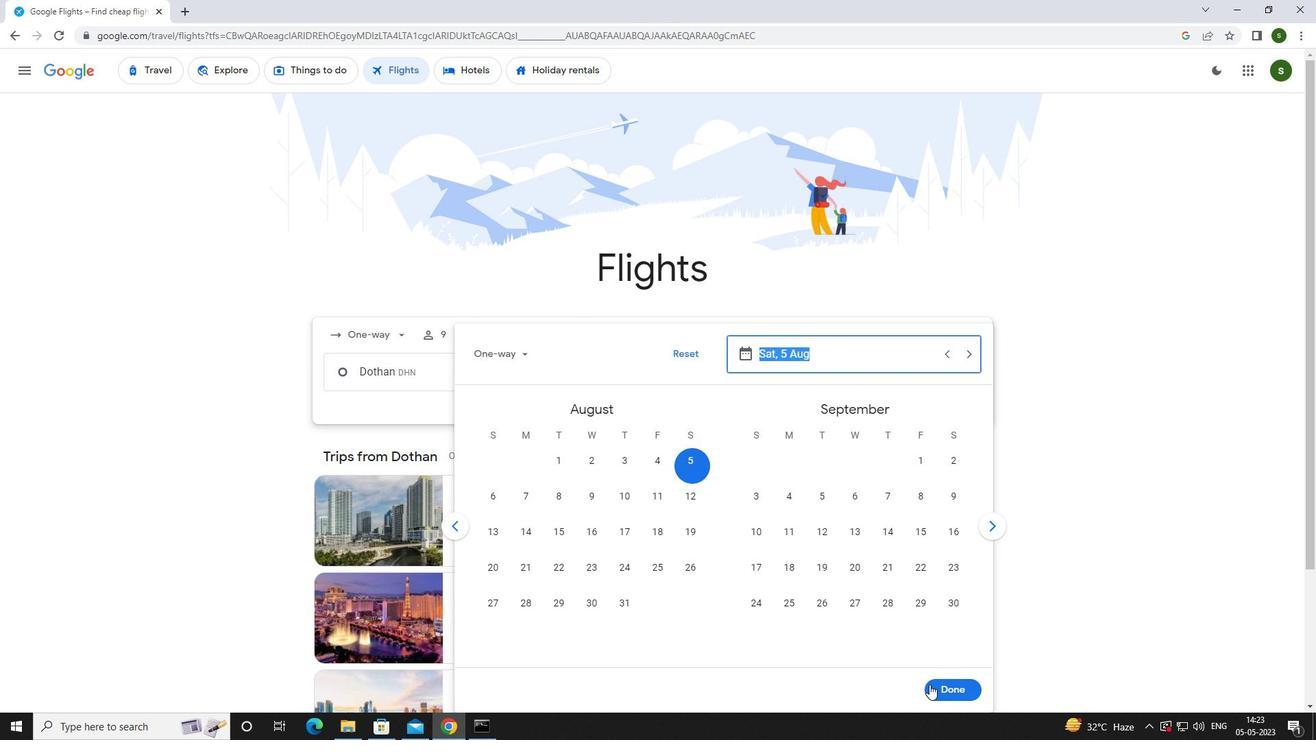 
Action: Mouse pressed left at (932, 686)
Screenshot: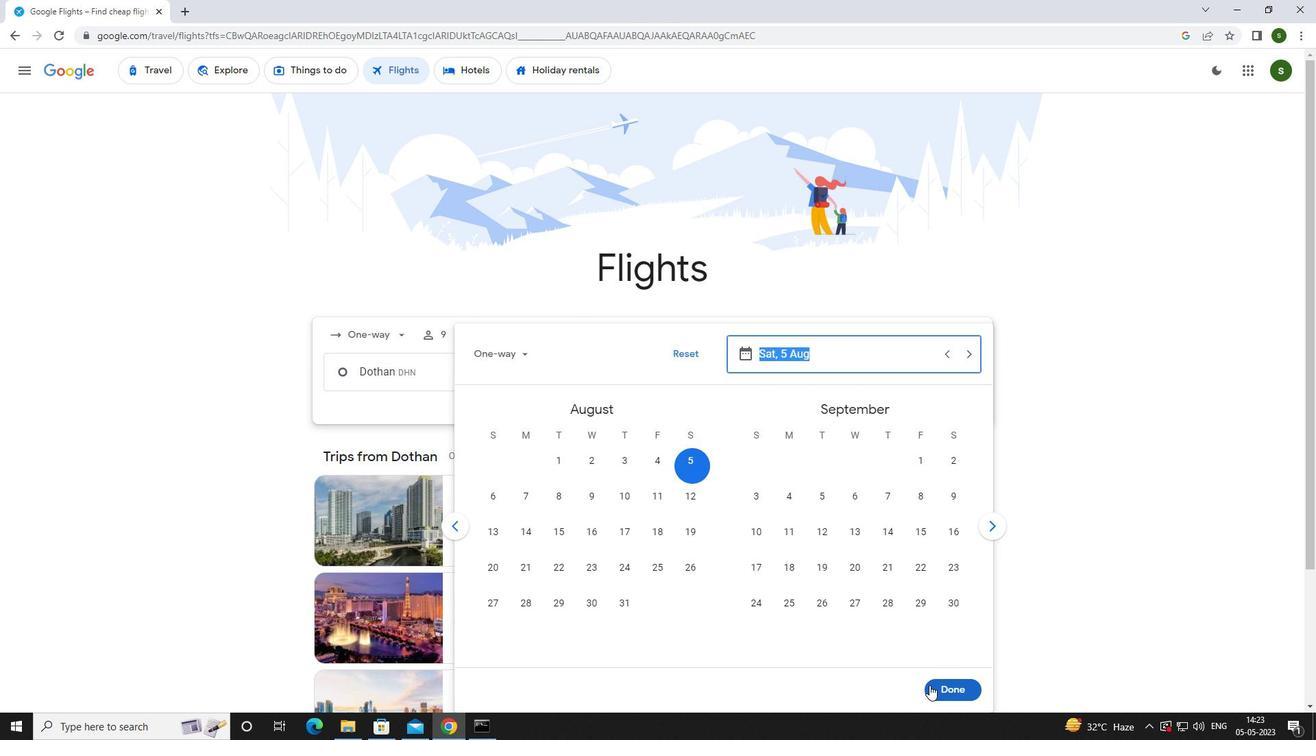 
Action: Mouse moved to (643, 432)
Screenshot: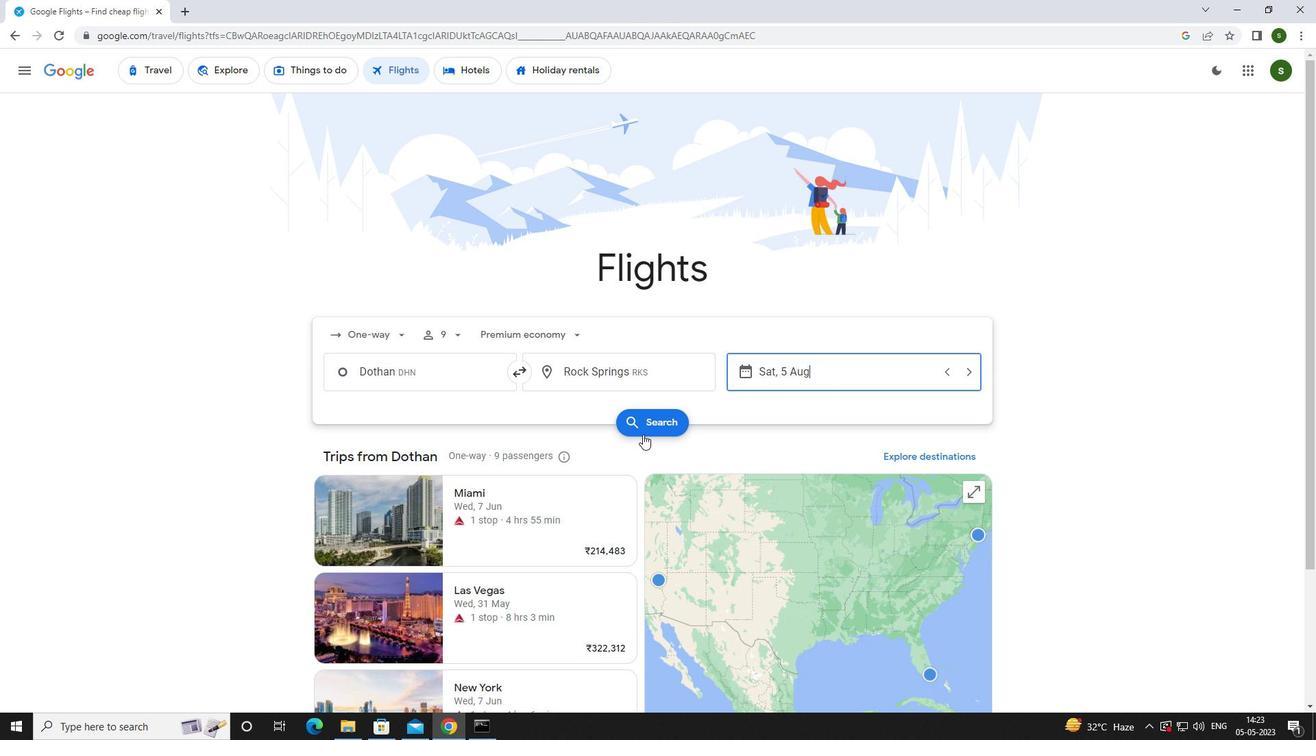 
Action: Mouse pressed left at (643, 432)
Screenshot: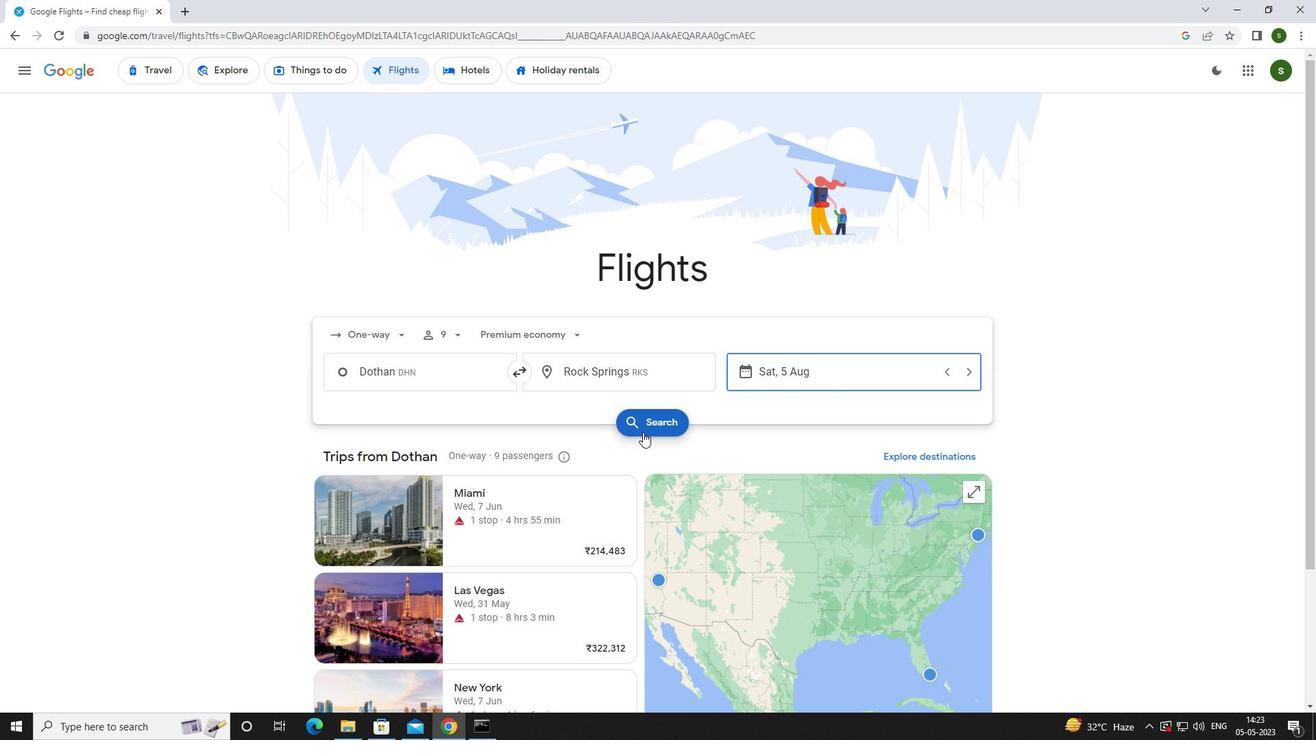 
Action: Mouse moved to (341, 198)
Screenshot: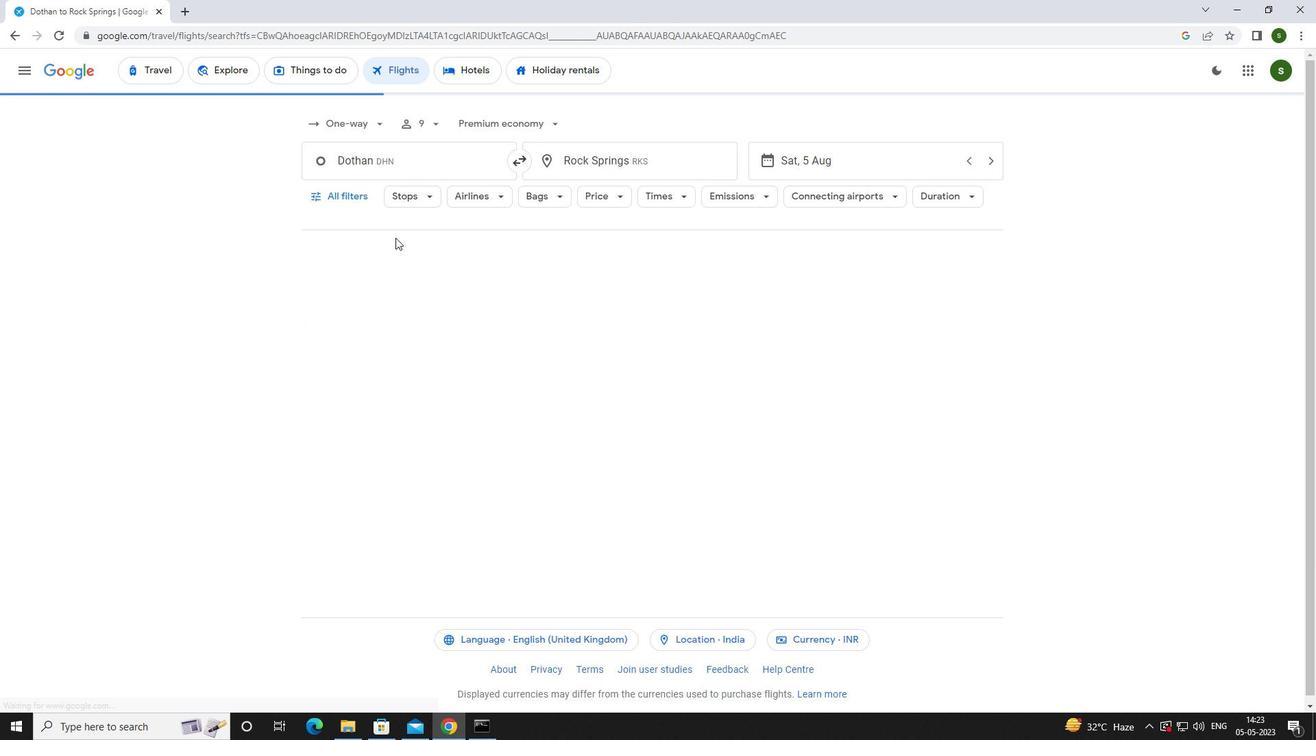 
Action: Mouse pressed left at (341, 198)
Screenshot: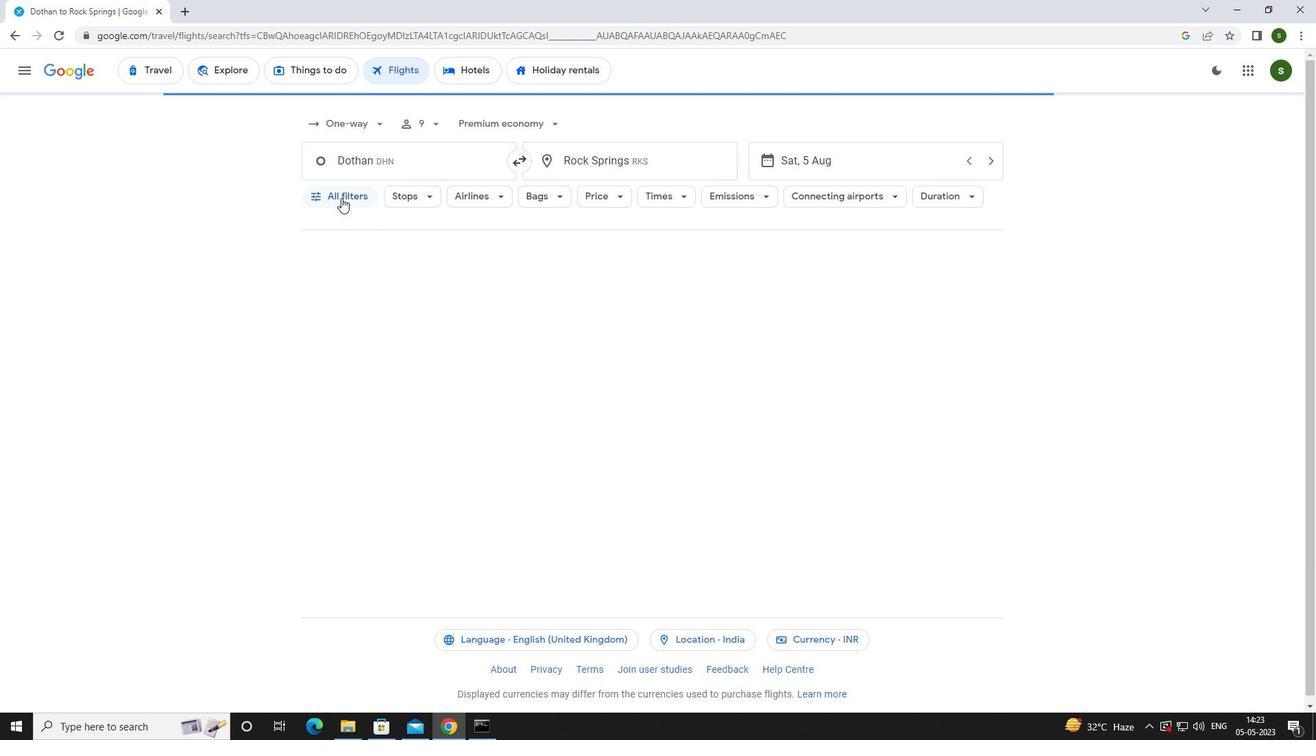 
Action: Mouse moved to (410, 314)
Screenshot: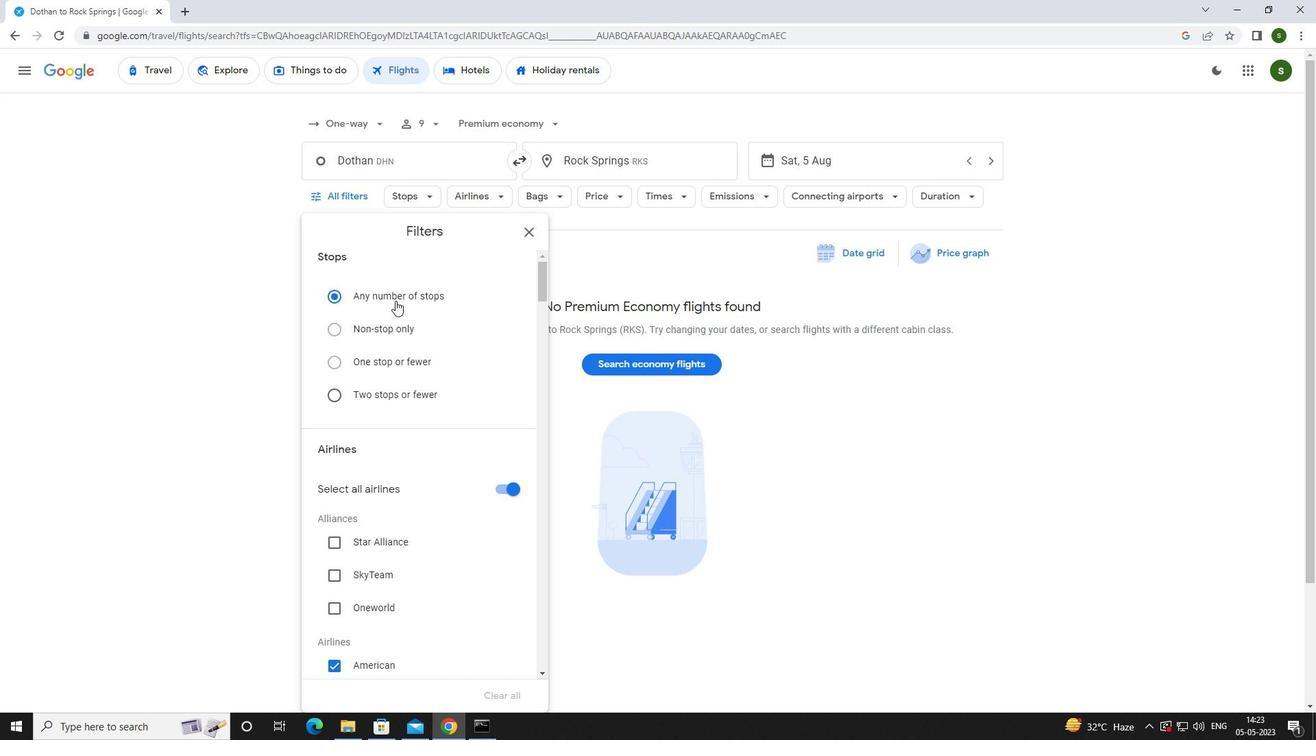 
Action: Mouse scrolled (410, 314) with delta (0, 0)
Screenshot: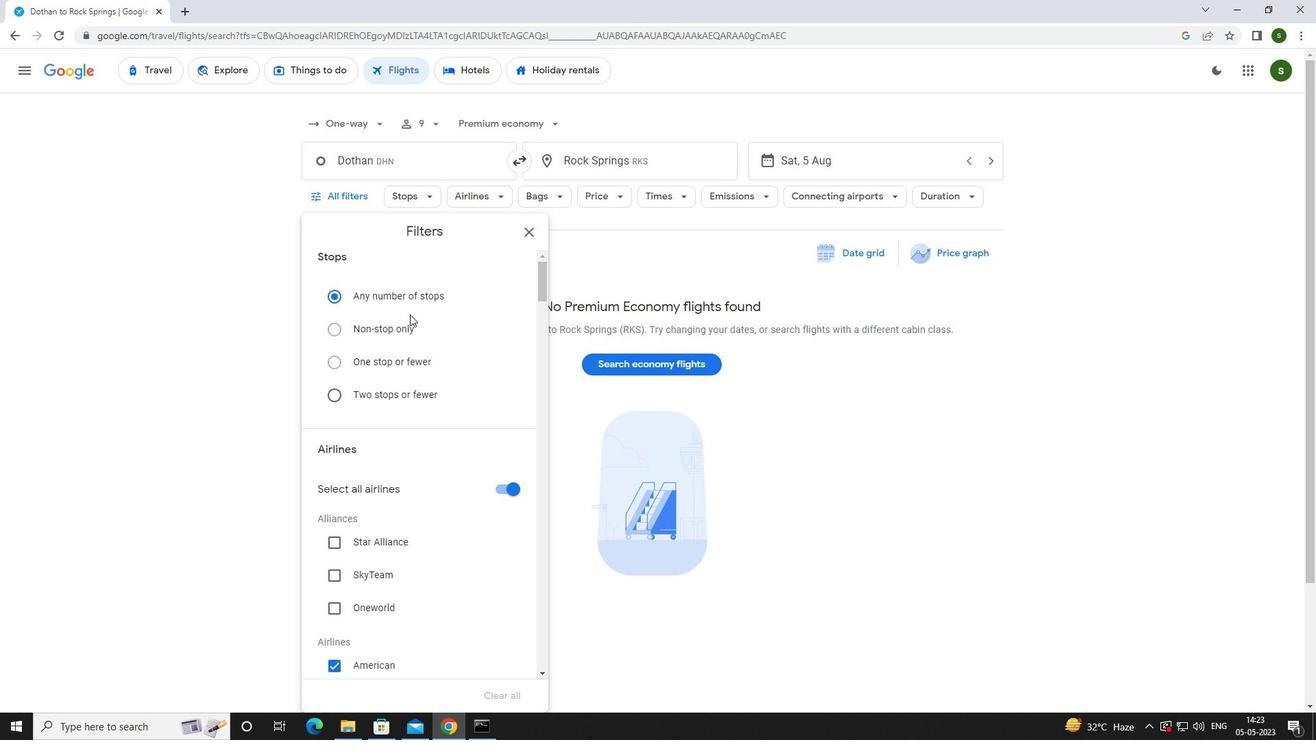 
Action: Mouse scrolled (410, 314) with delta (0, 0)
Screenshot: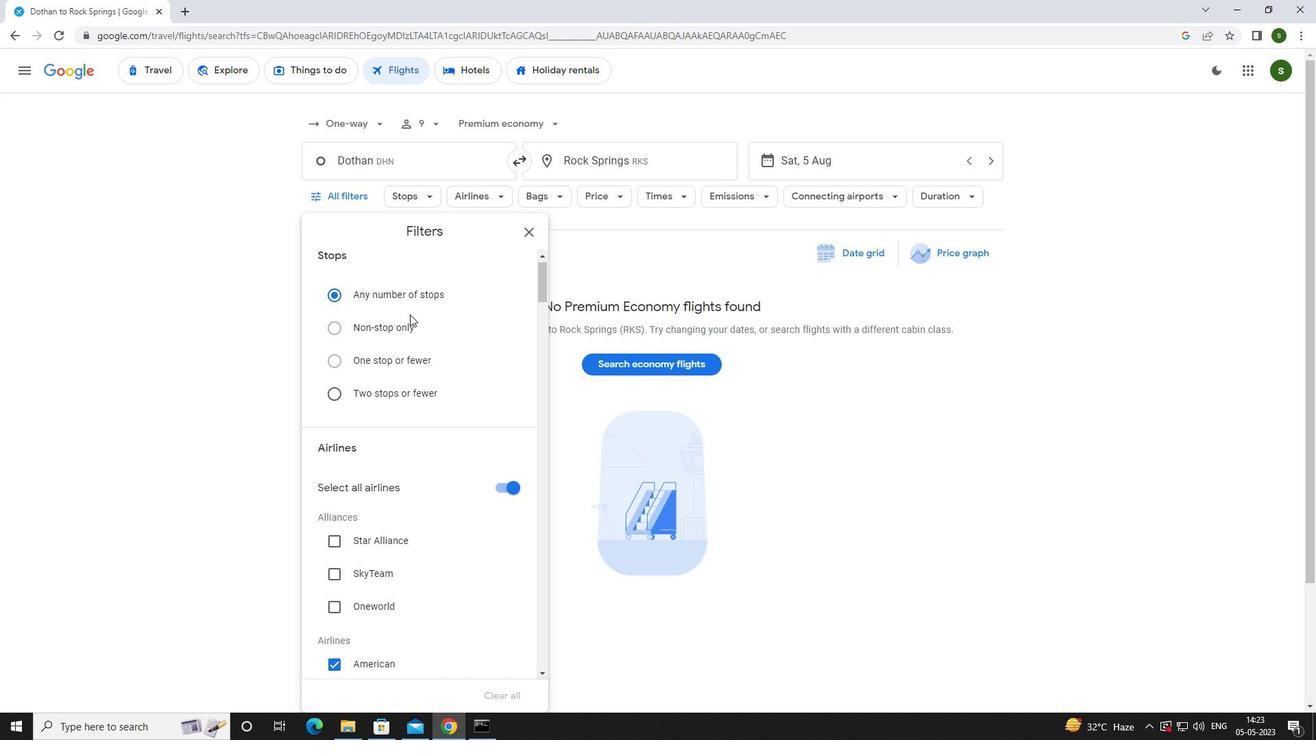 
Action: Mouse scrolled (410, 314) with delta (0, 0)
Screenshot: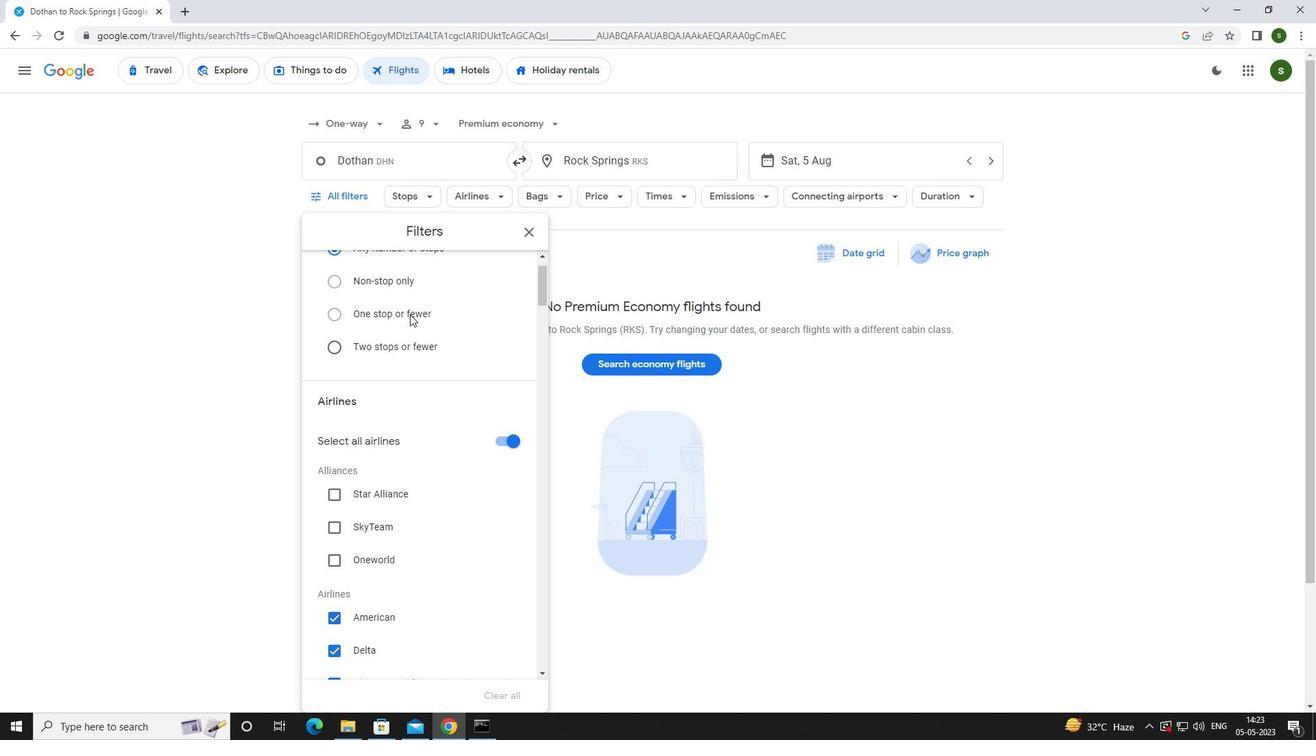
Action: Mouse scrolled (410, 314) with delta (0, 0)
Screenshot: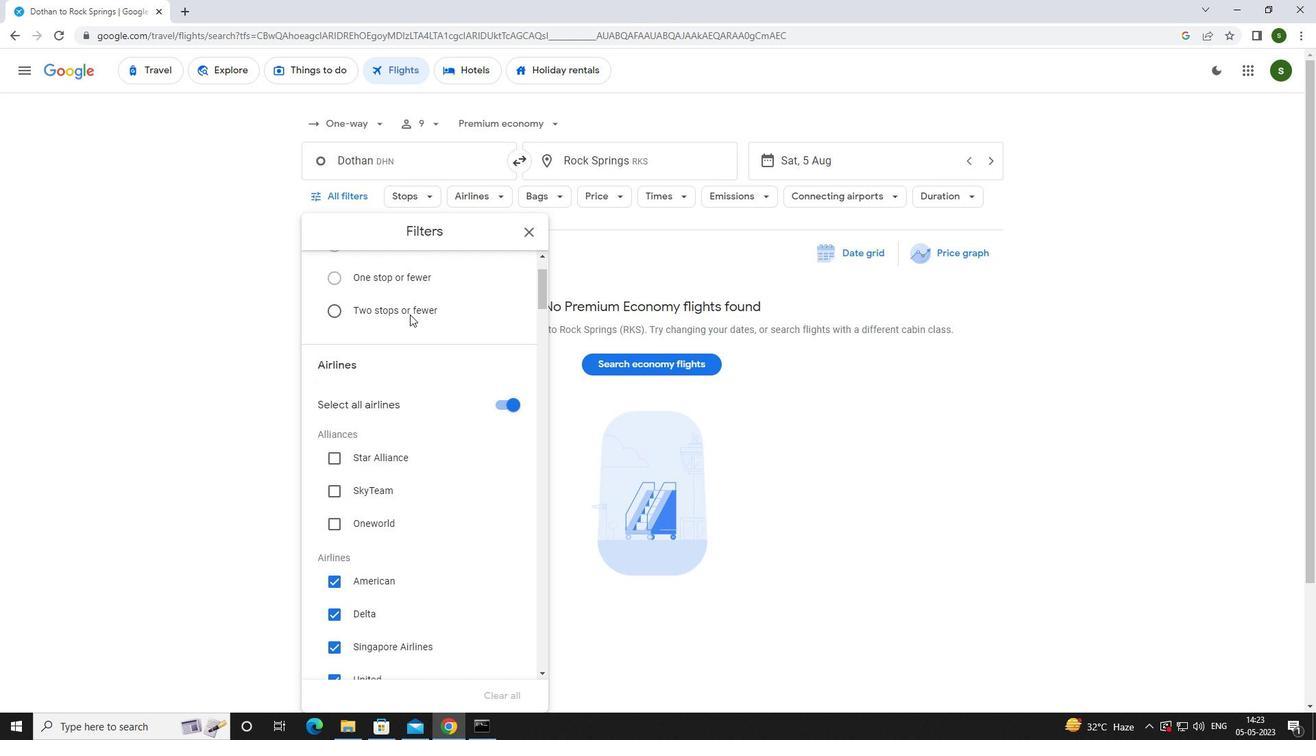 
Action: Mouse scrolled (410, 314) with delta (0, 0)
Screenshot: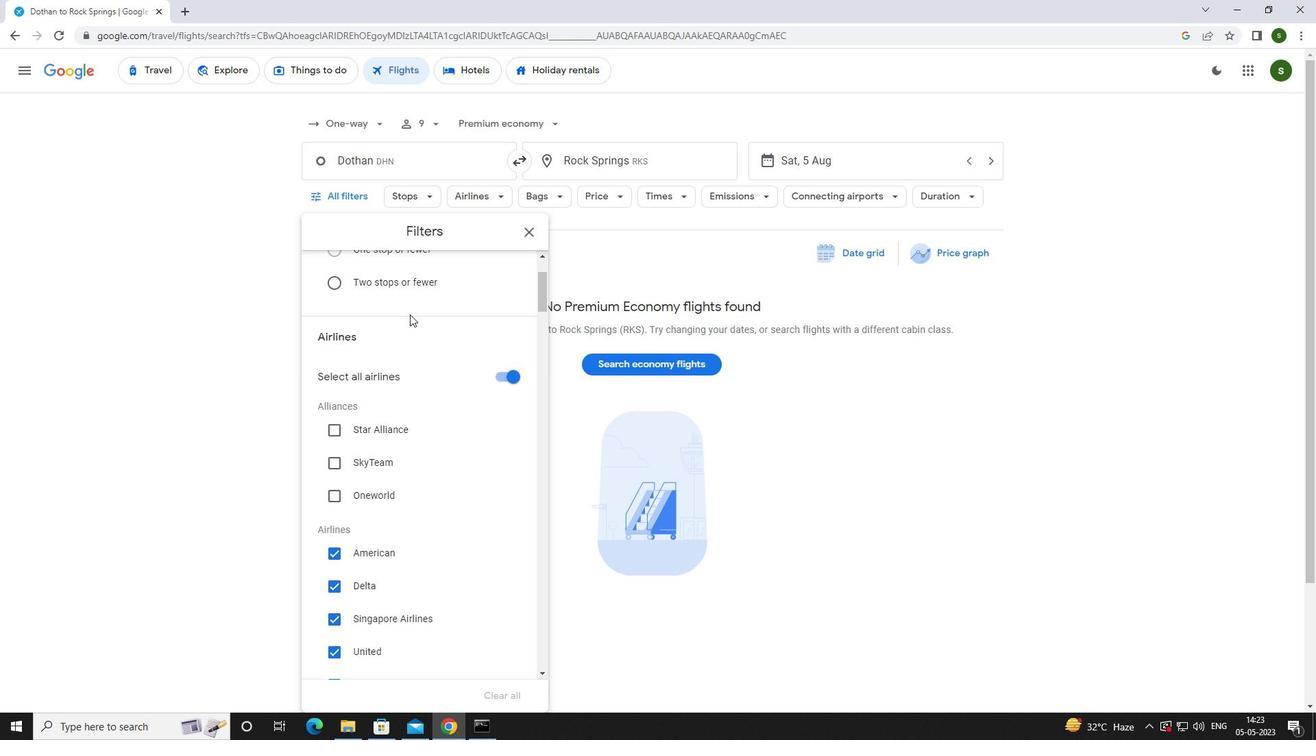 
Action: Mouse scrolled (410, 314) with delta (0, 0)
Screenshot: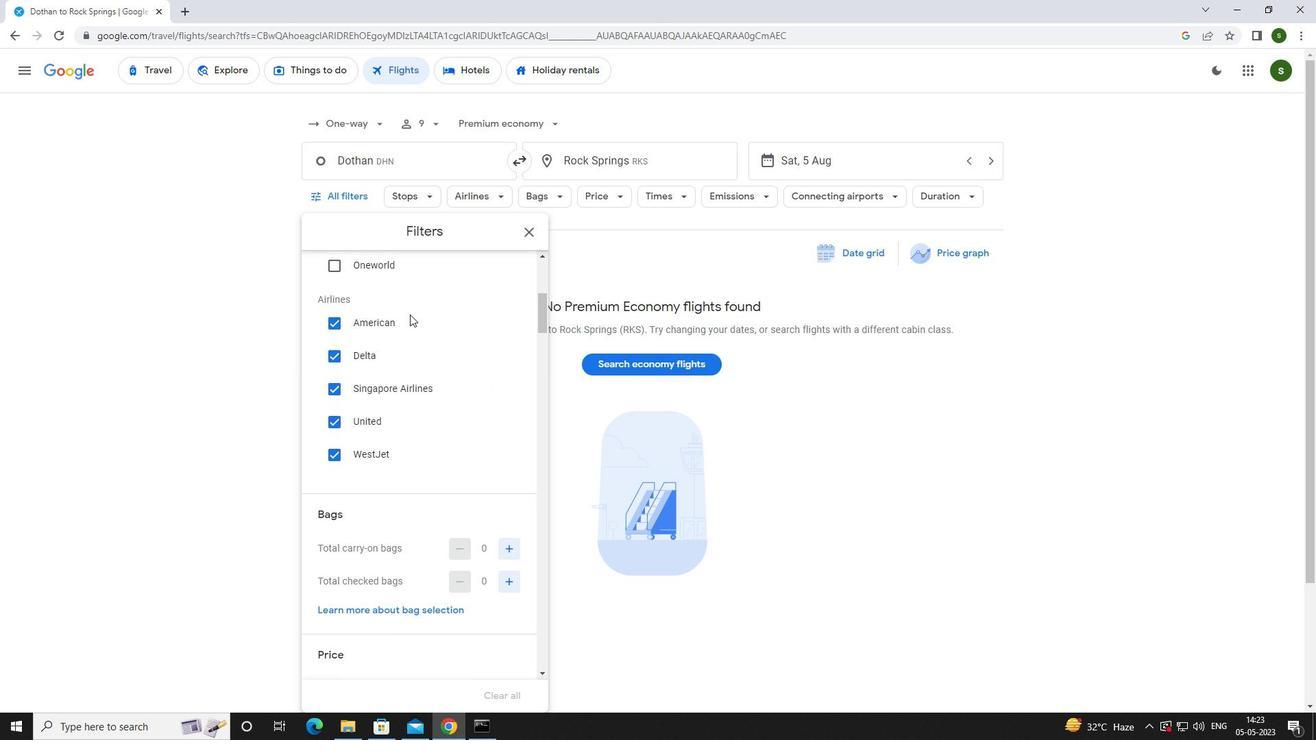 
Action: Mouse scrolled (410, 314) with delta (0, 0)
Screenshot: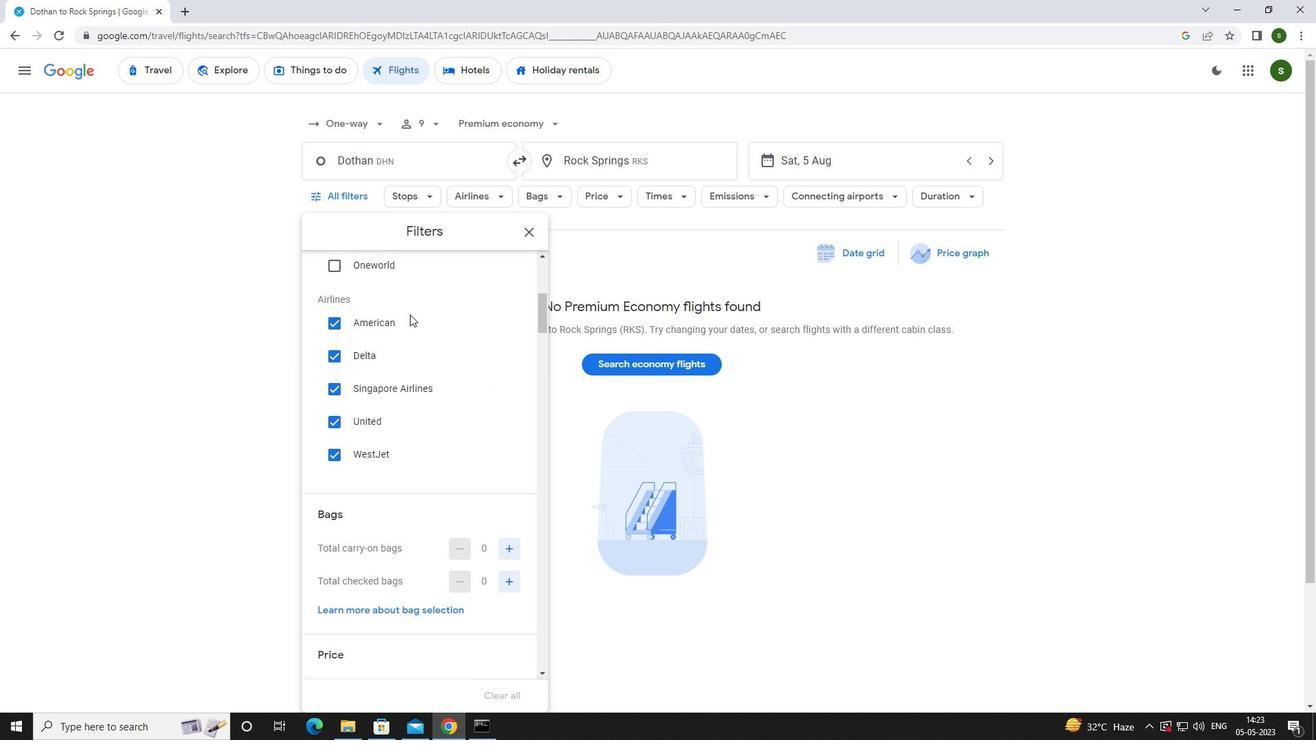 
Action: Mouse moved to (497, 440)
Screenshot: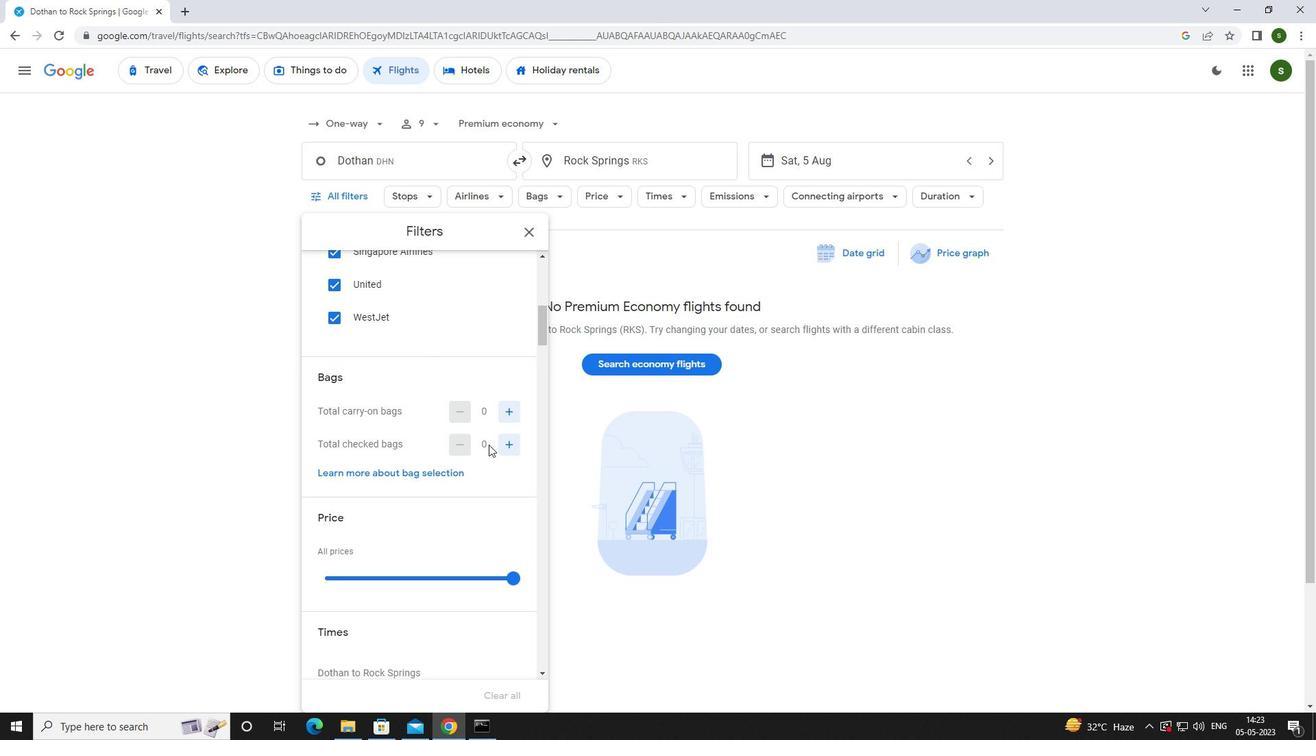 
Action: Mouse pressed left at (497, 440)
Screenshot: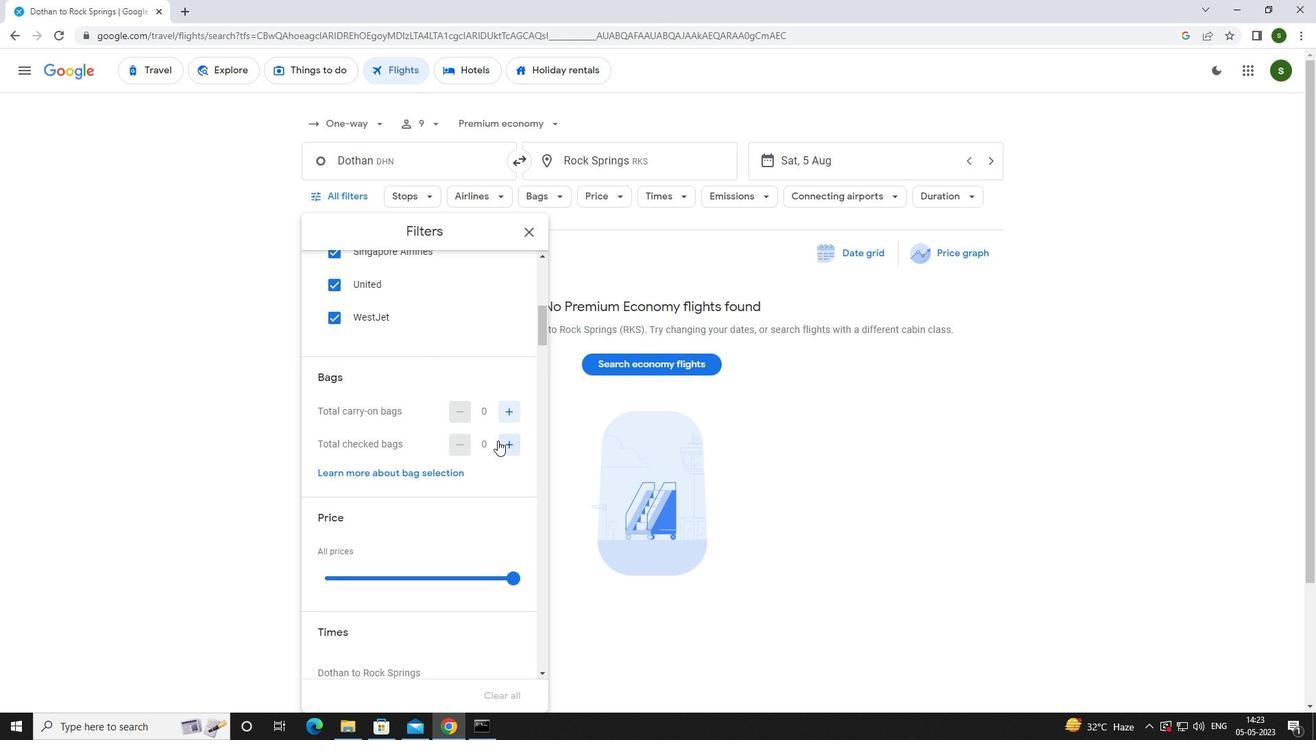 
Action: Mouse pressed left at (497, 440)
Screenshot: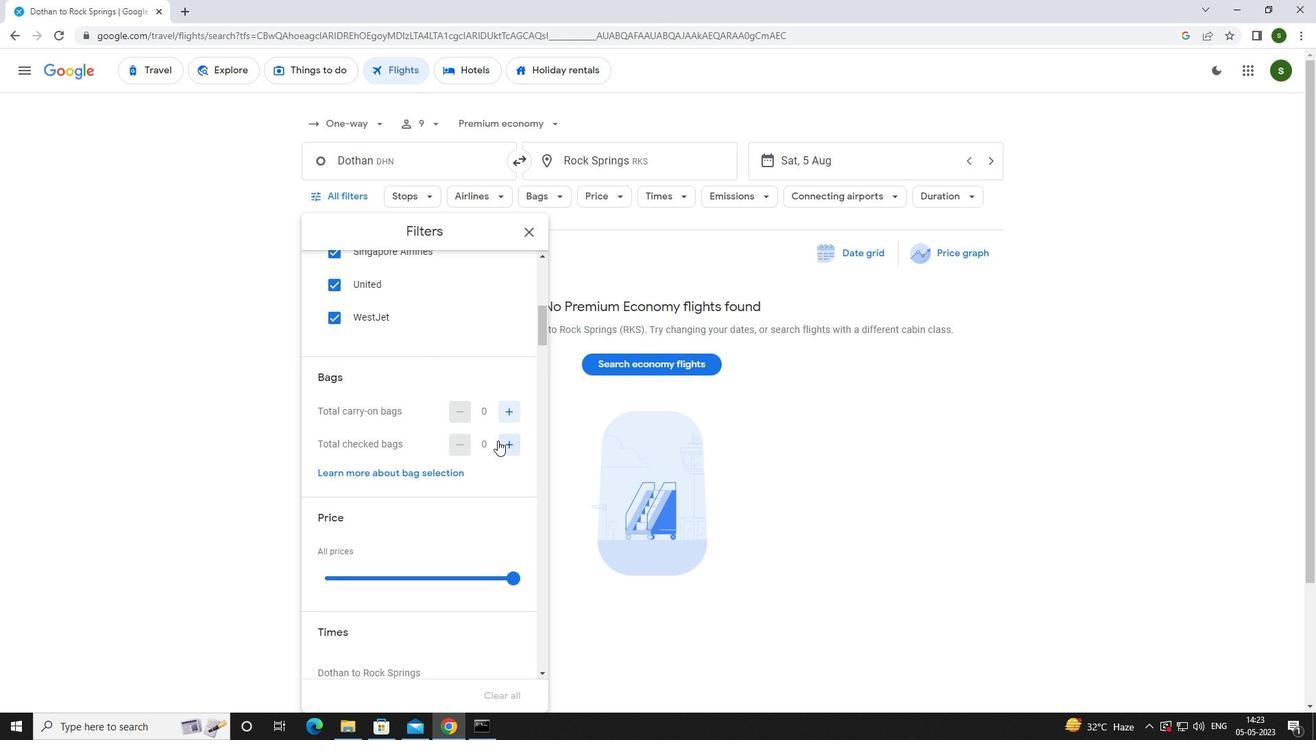 
Action: Mouse pressed left at (497, 440)
Screenshot: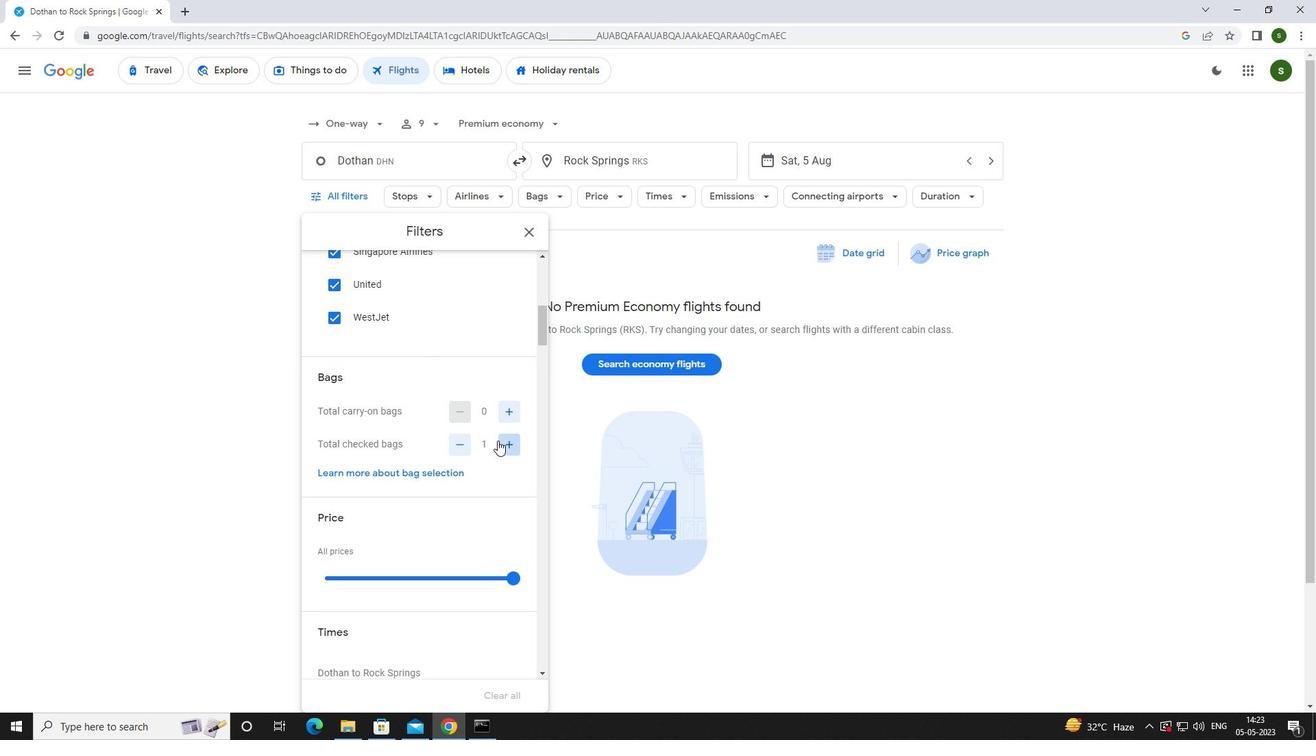 
Action: Mouse pressed left at (497, 440)
Screenshot: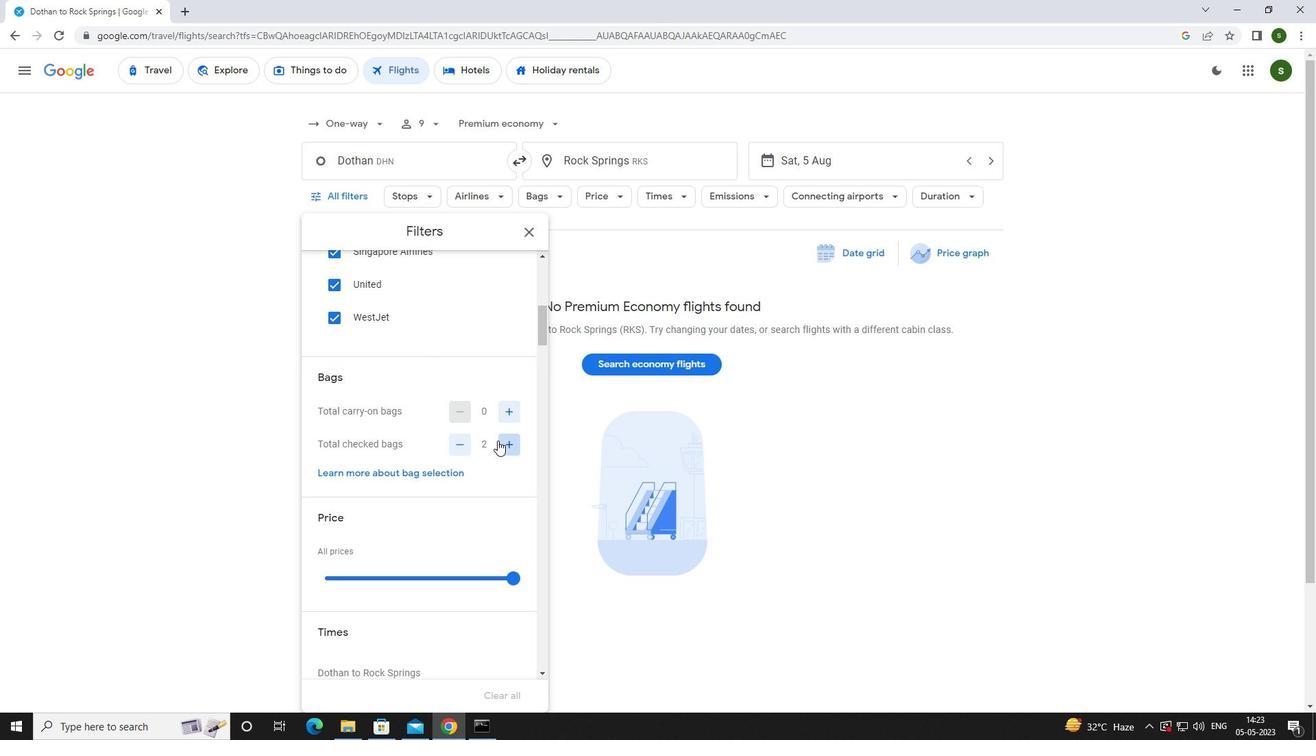 
Action: Mouse pressed left at (497, 440)
Screenshot: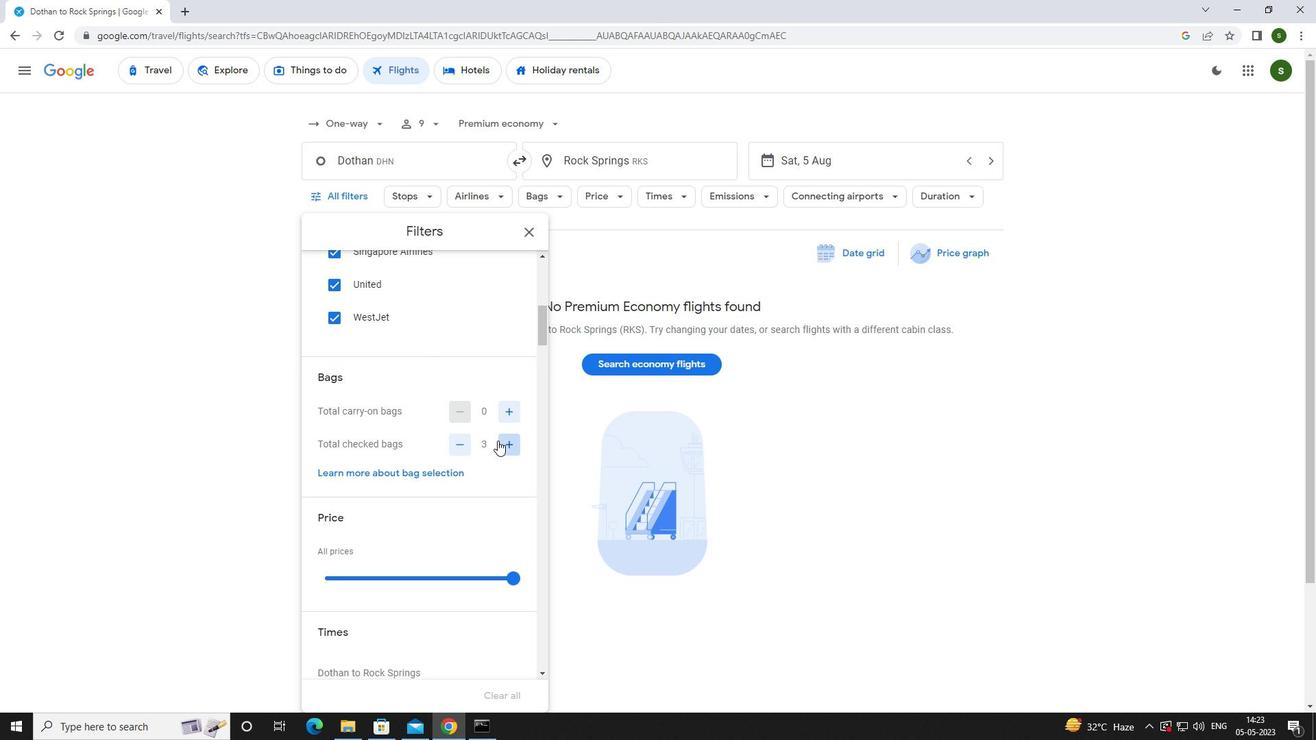 
Action: Mouse pressed left at (497, 440)
Screenshot: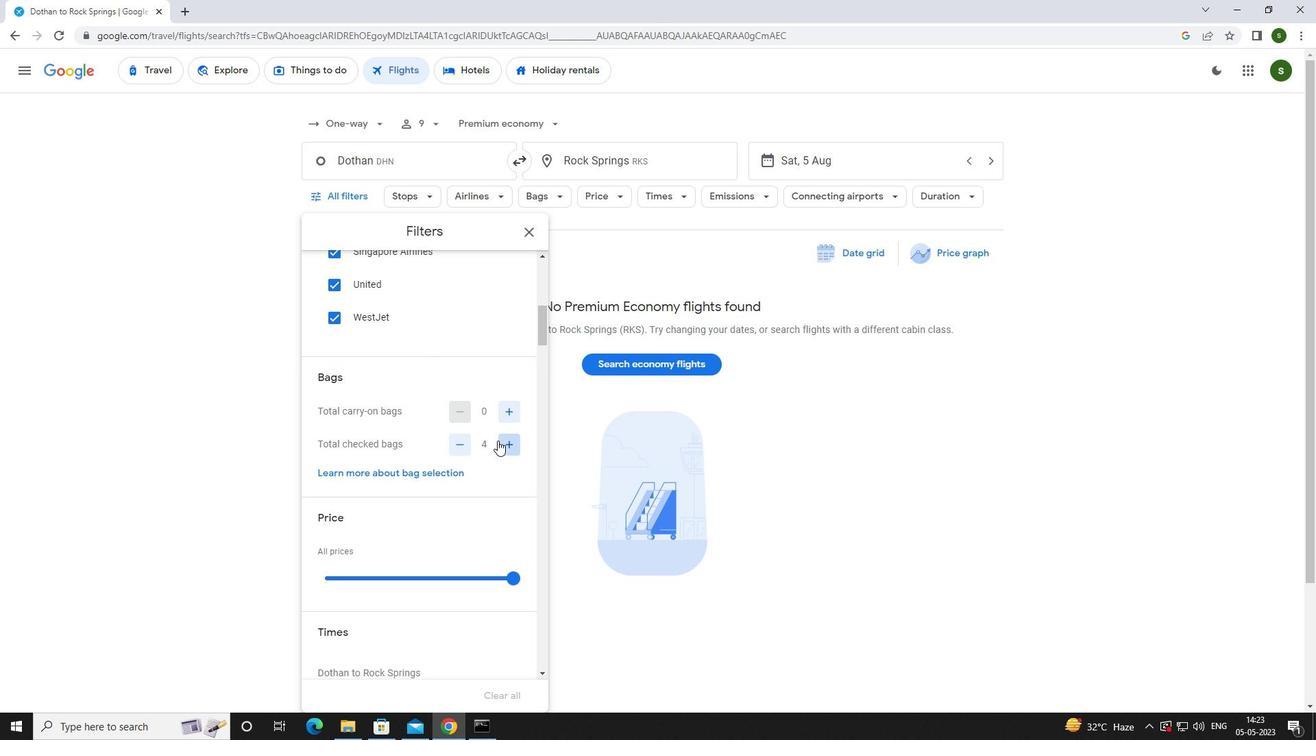 
Action: Mouse pressed left at (497, 440)
Screenshot: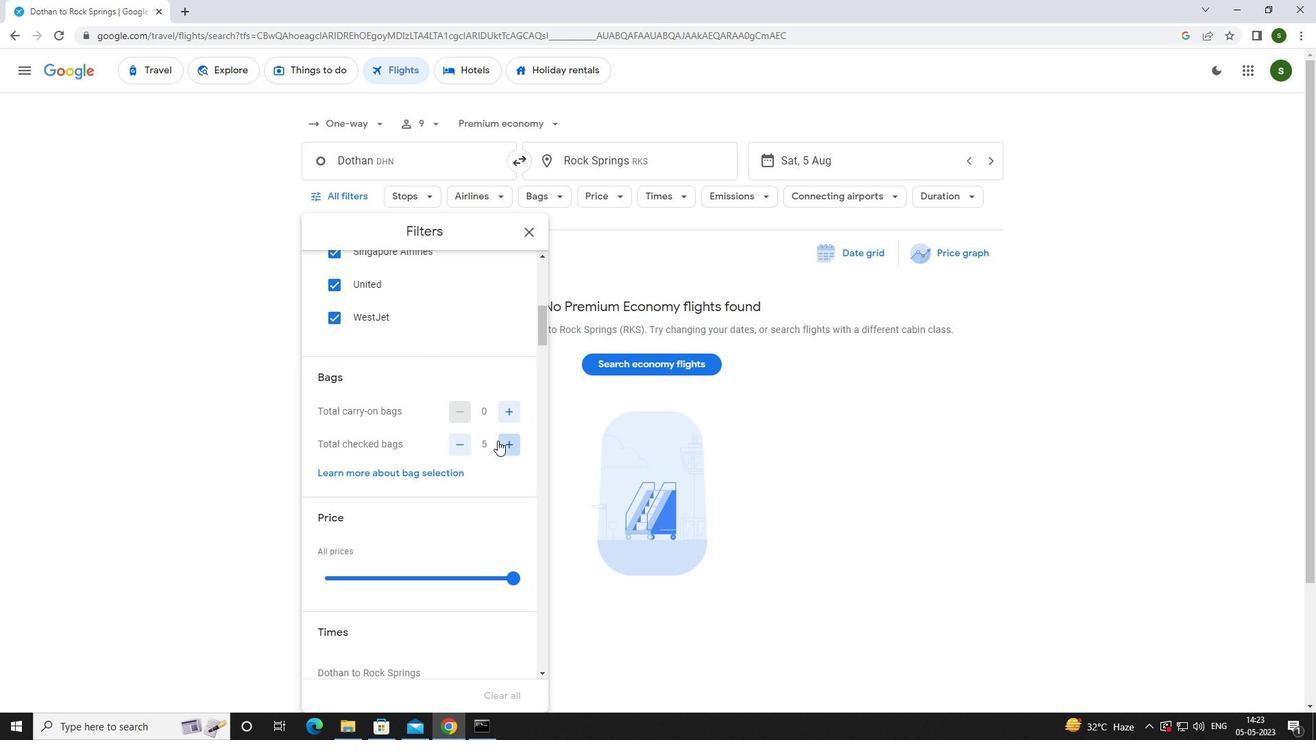 
Action: Mouse pressed left at (497, 440)
Screenshot: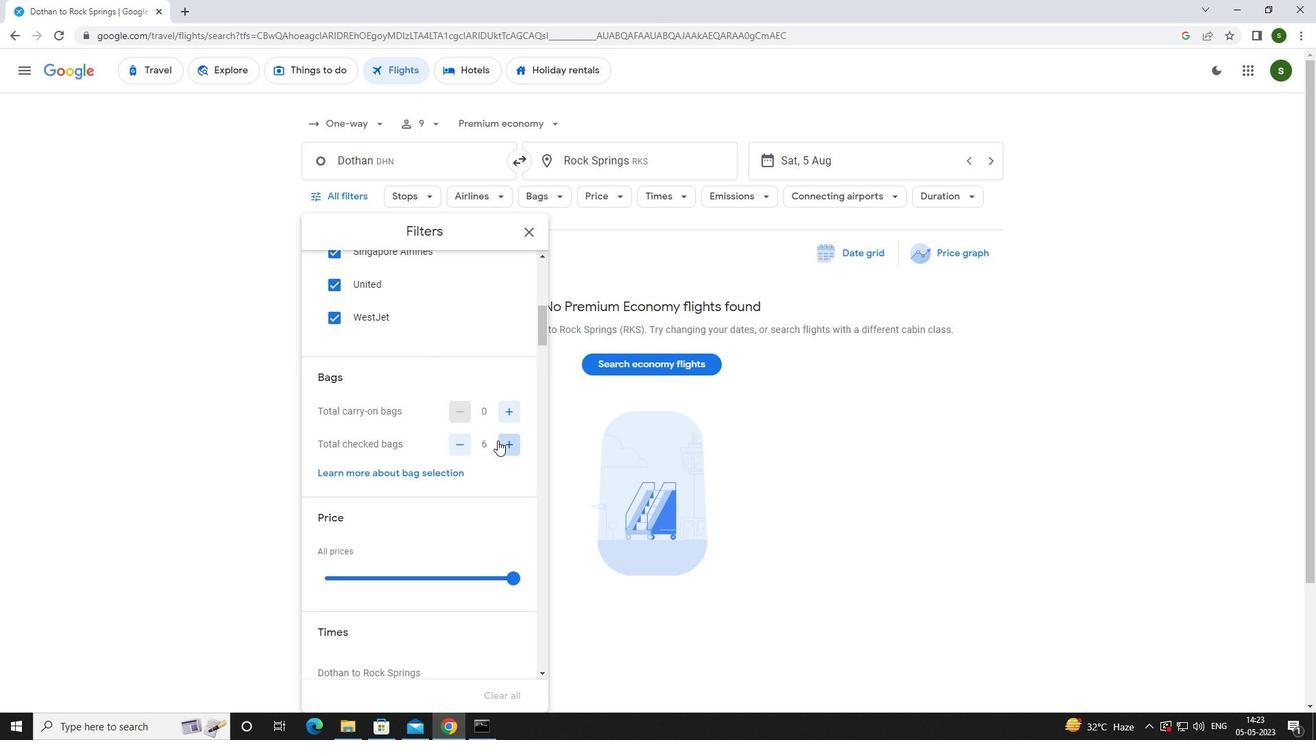 
Action: Mouse pressed left at (497, 440)
Screenshot: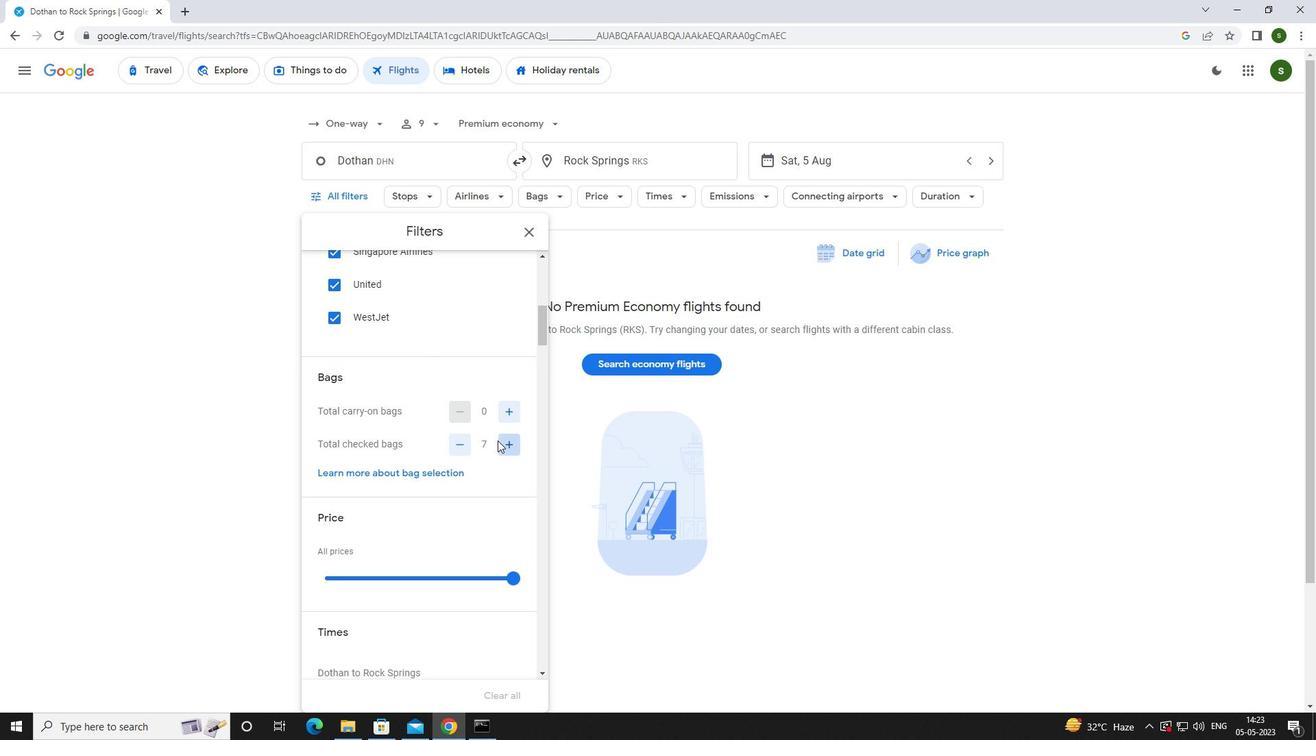 
Action: Mouse scrolled (497, 440) with delta (0, 0)
Screenshot: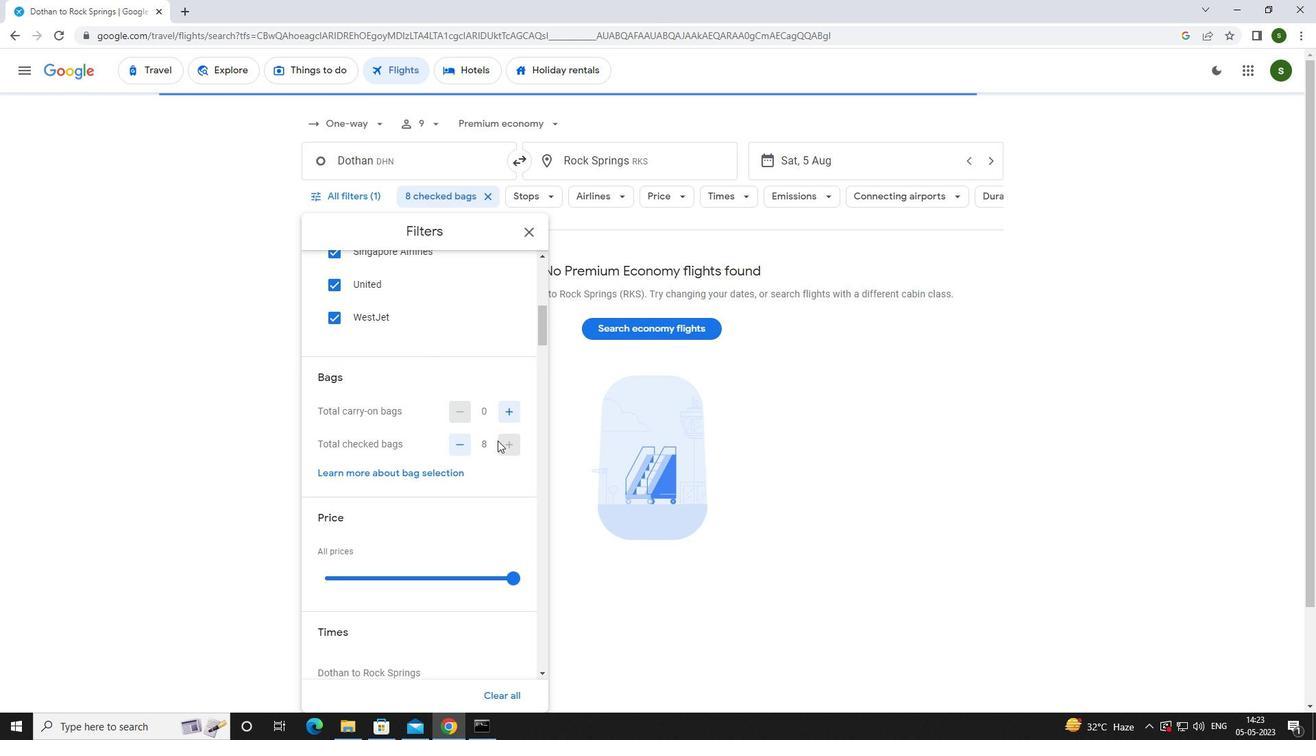 
Action: Mouse scrolled (497, 440) with delta (0, 0)
Screenshot: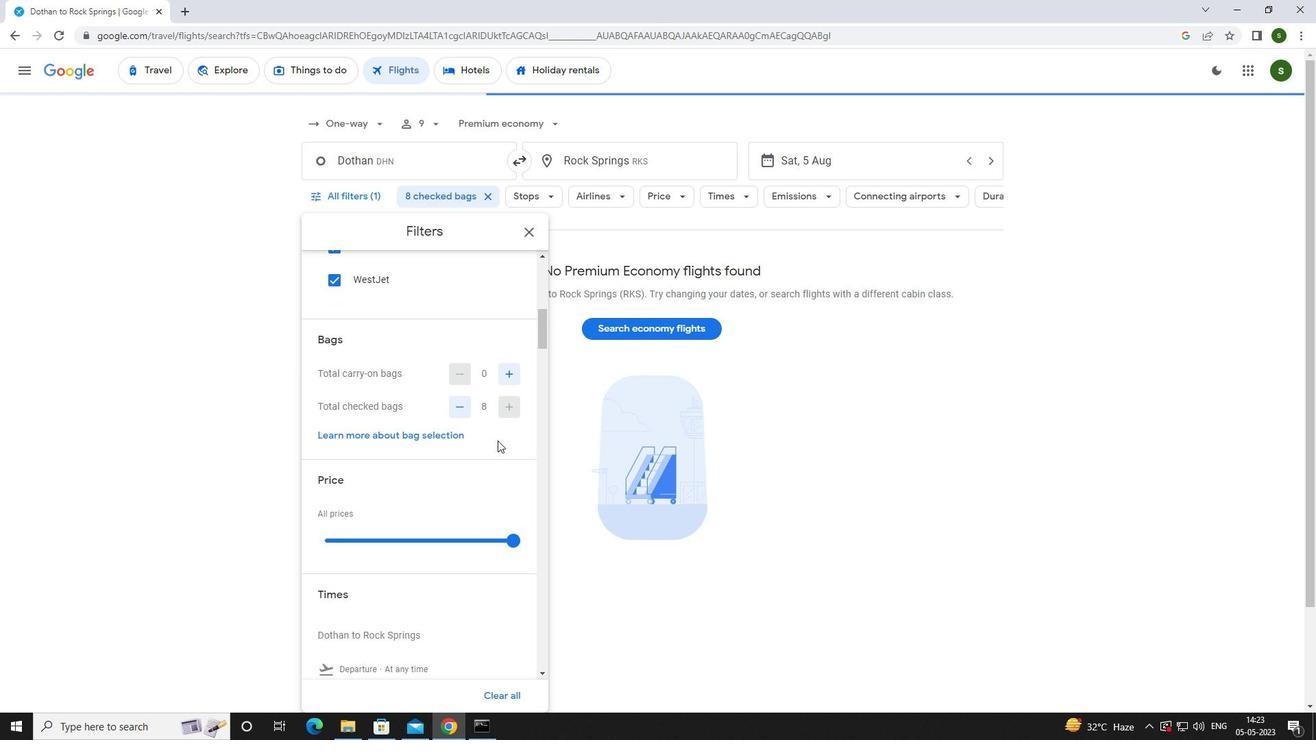 
Action: Mouse moved to (510, 438)
Screenshot: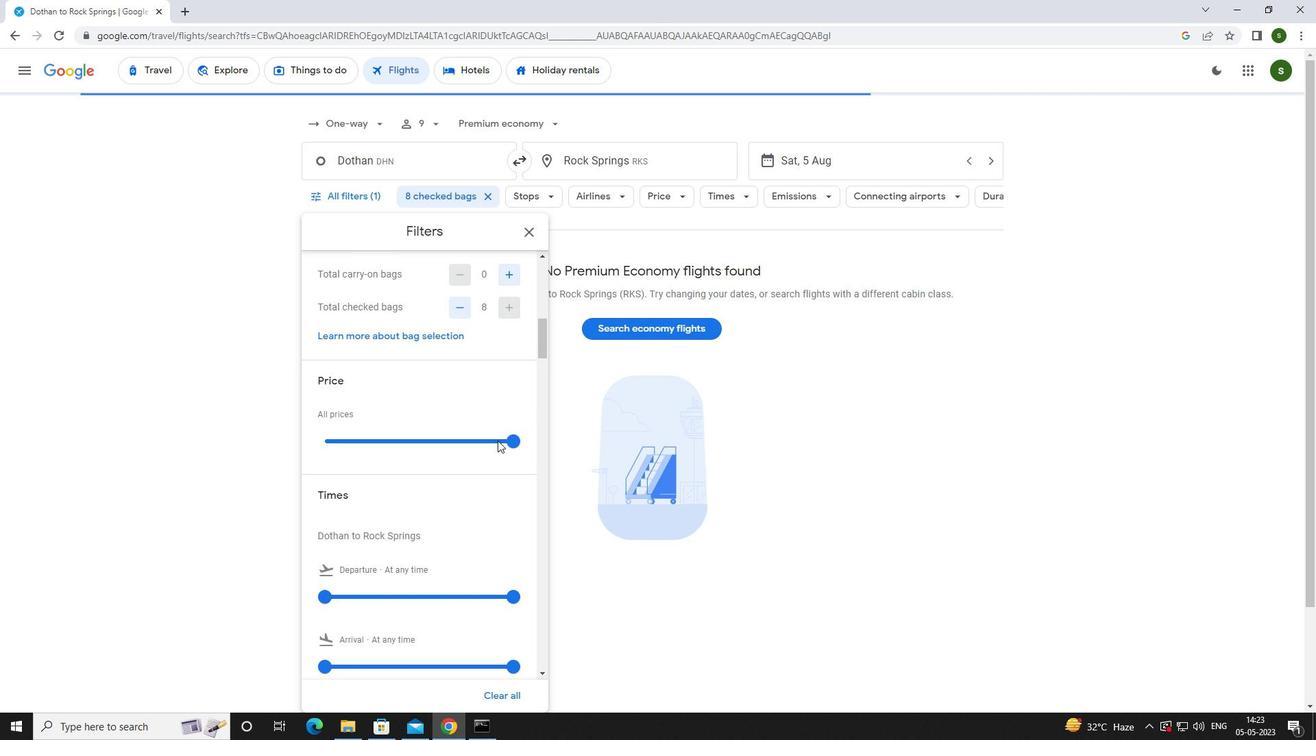 
Action: Mouse pressed left at (510, 438)
Screenshot: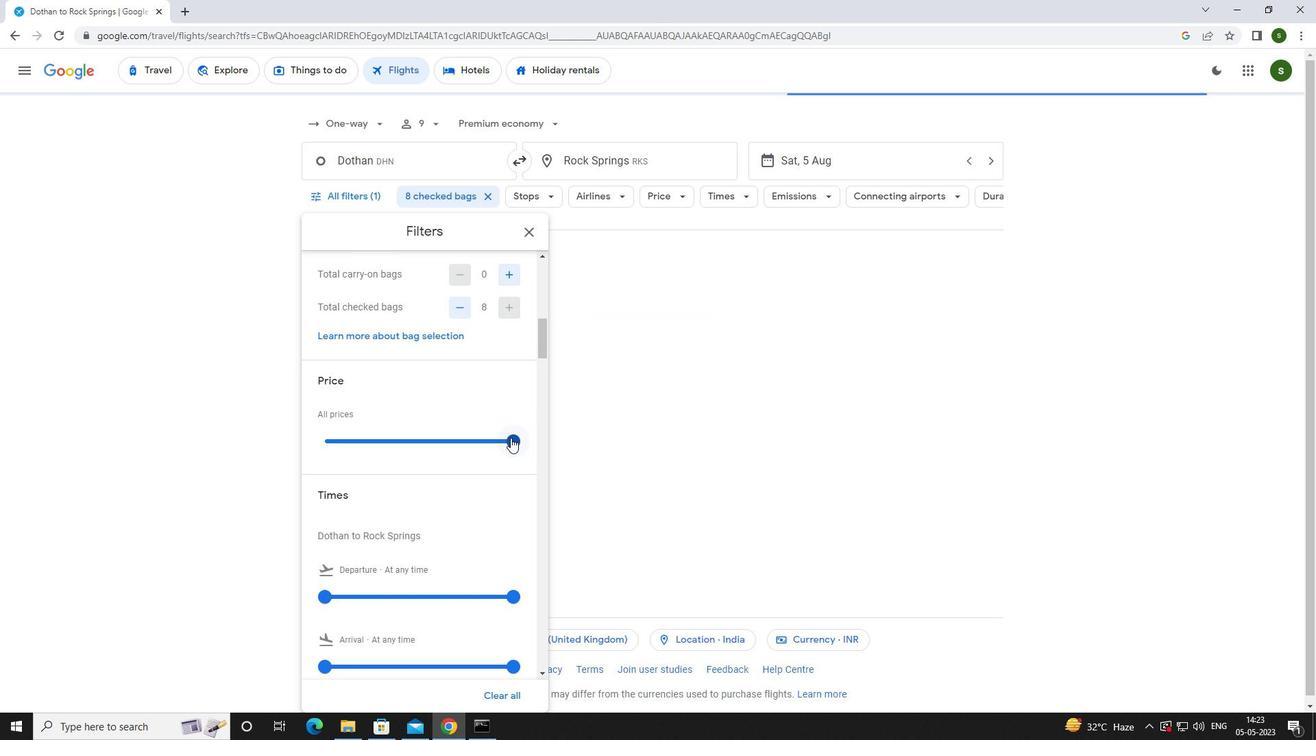 
Action: Mouse scrolled (510, 437) with delta (0, 0)
Screenshot: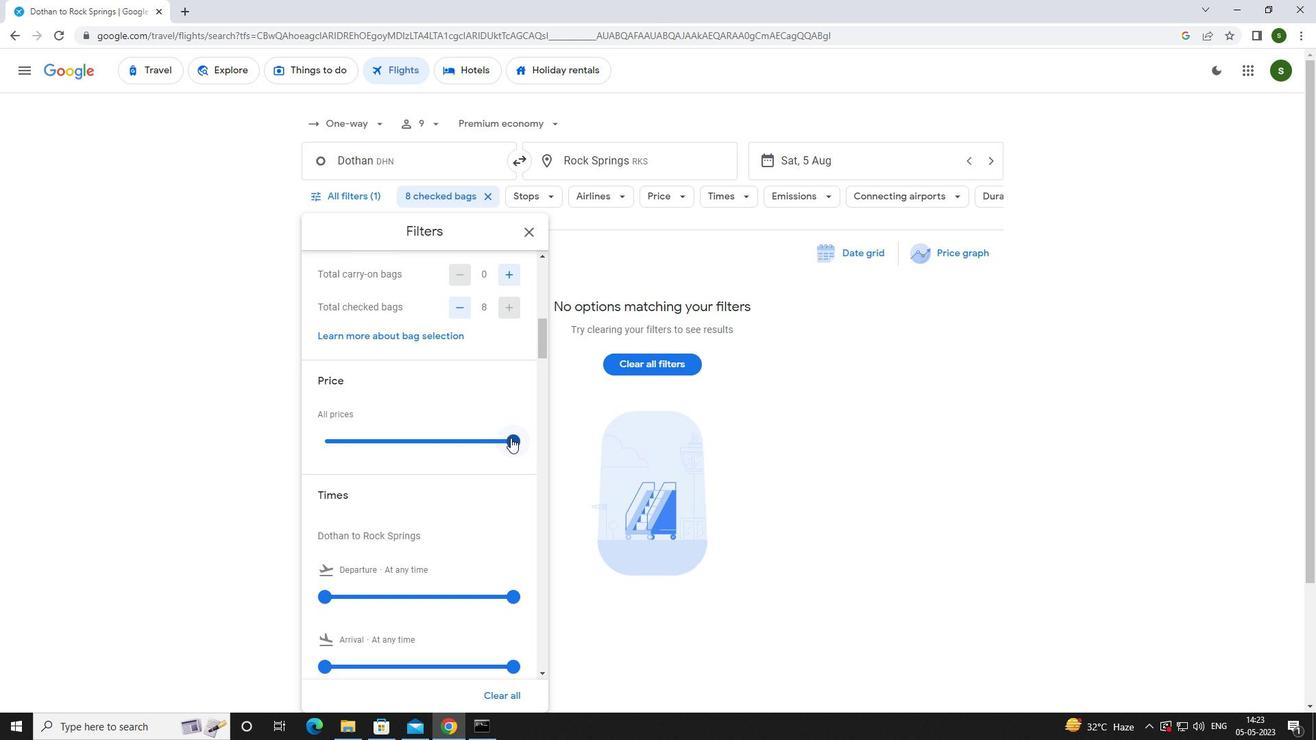 
Action: Mouse moved to (326, 529)
Screenshot: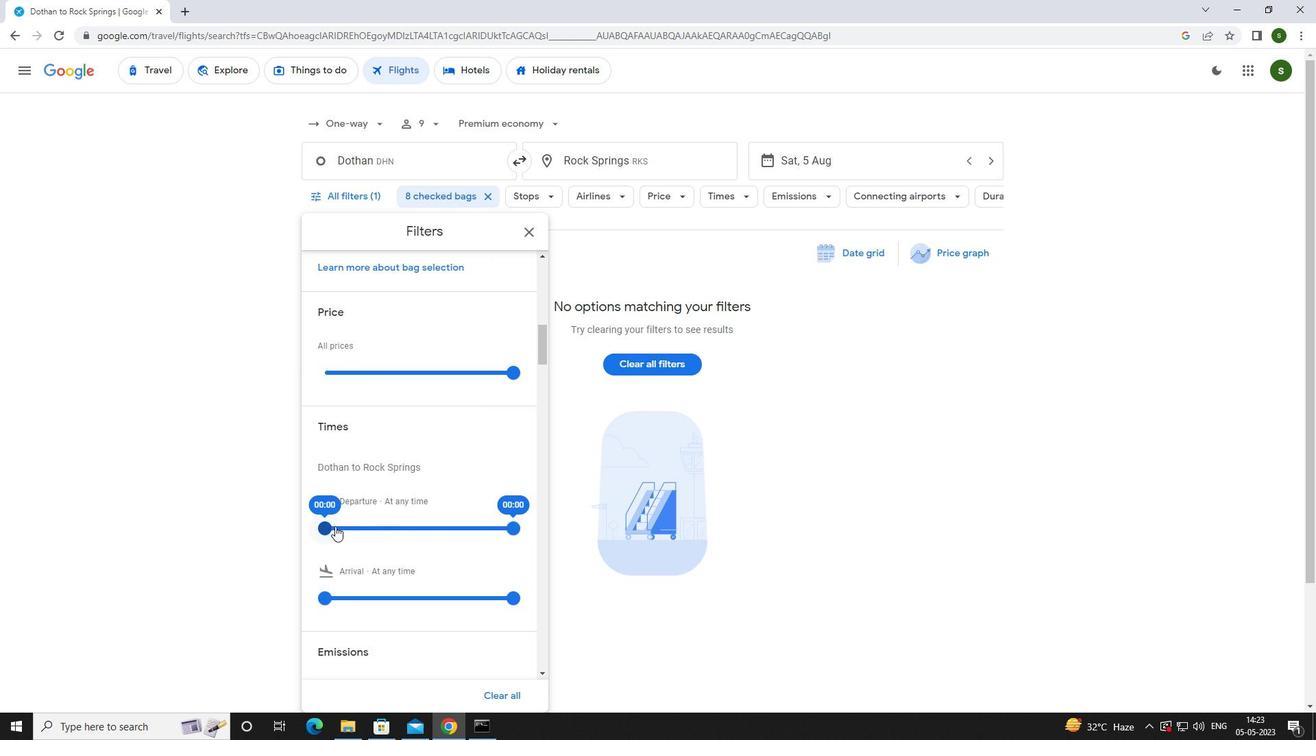 
Action: Mouse pressed left at (326, 529)
Screenshot: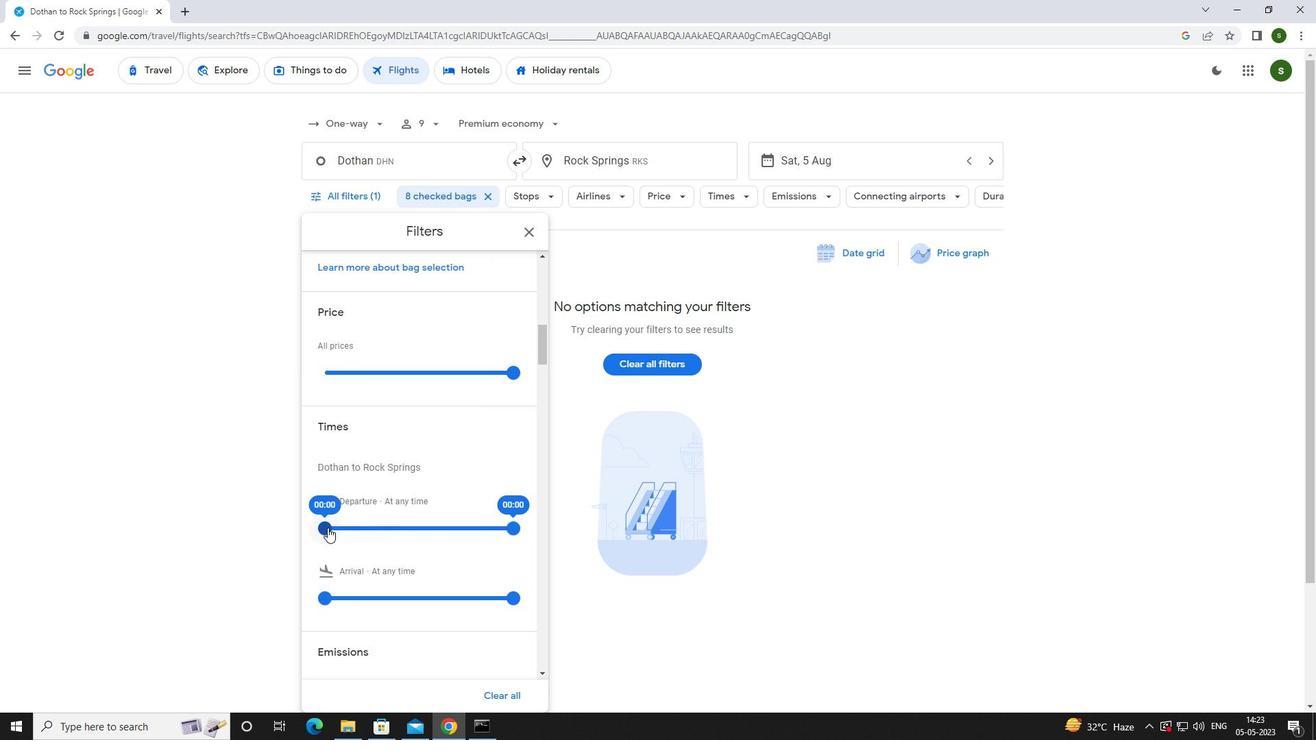 
Action: Mouse moved to (600, 595)
Screenshot: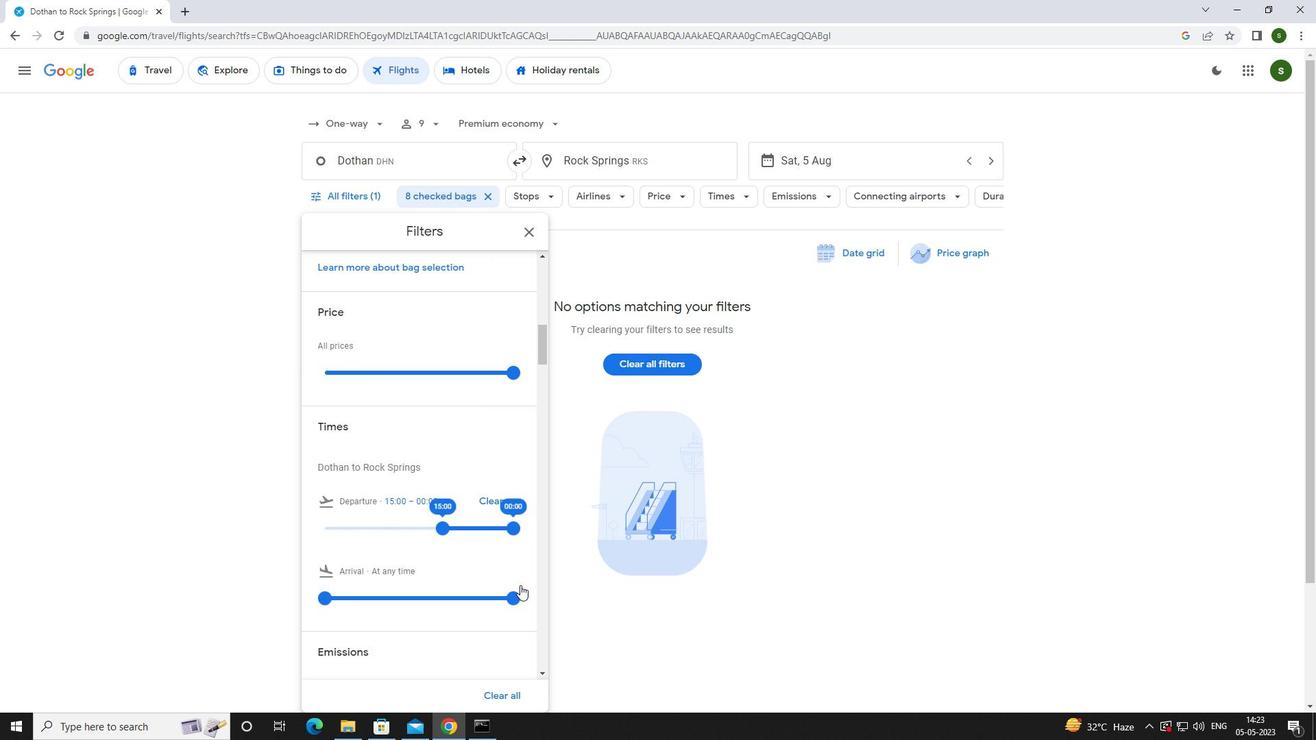 
Action: Mouse pressed left at (600, 595)
Screenshot: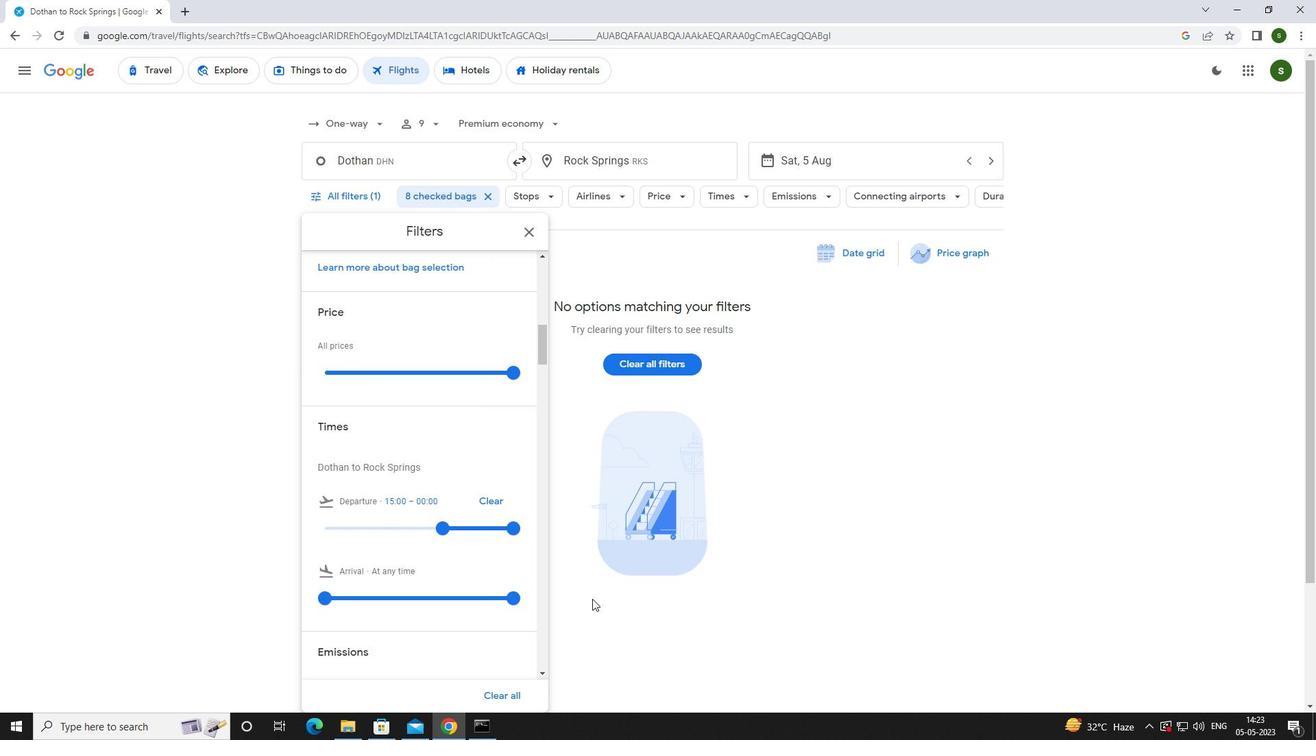 
